 Task: Open Card Lessons Learned Meeting in Board Project Management Software to Workspace Diversity and Inclusion and add a team member Softage.1@softage.net, a label Red, a checklist Vendor Management, an attachment from your onedrive, a color Red and finally, add a card description 'Research and develop new service quality assurance process' and a comment 'We should approach this task with a sense of humility, recognizing that we do not have all the answers and being open to learning from others.'. Add a start date 'Jan 01, 1900' with a due date 'Jan 08, 1900'
Action: Mouse moved to (93, 320)
Screenshot: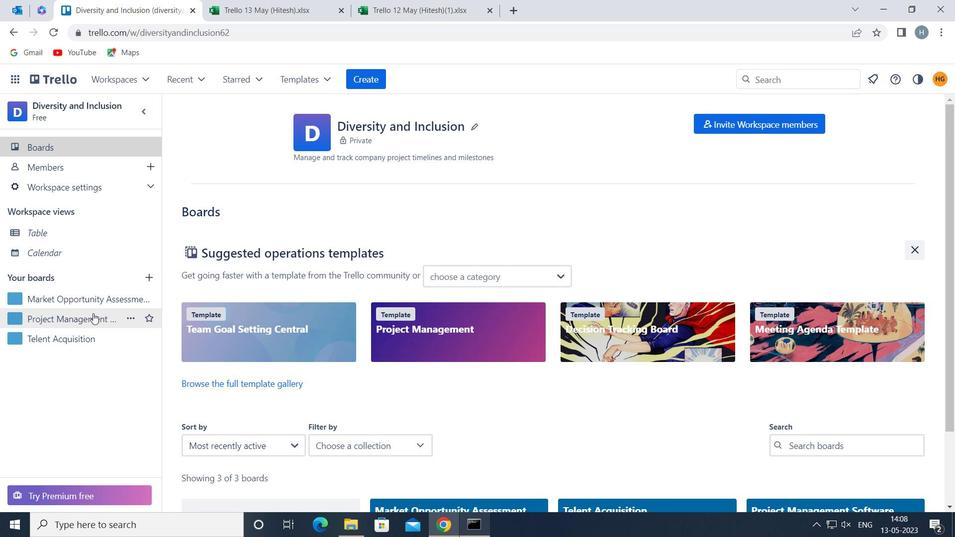 
Action: Mouse pressed left at (93, 320)
Screenshot: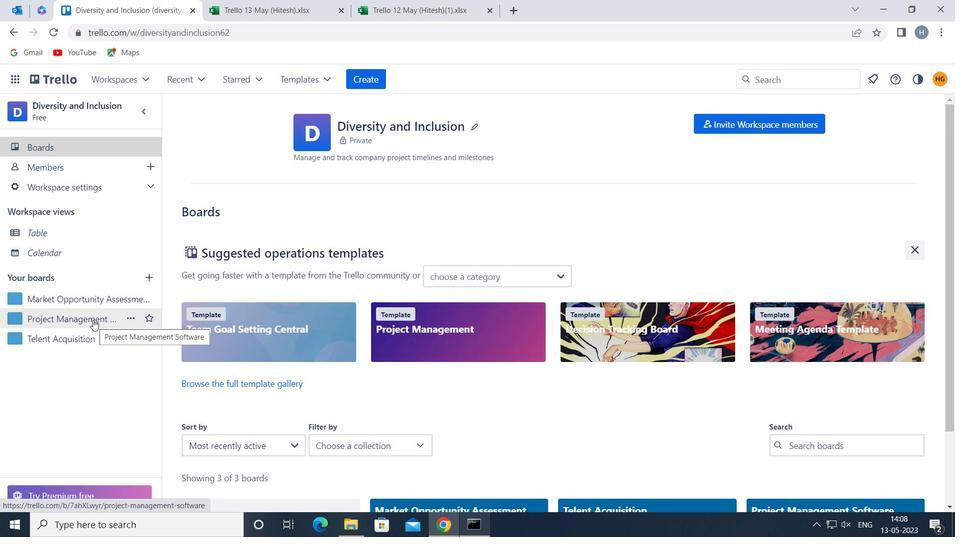 
Action: Mouse moved to (250, 181)
Screenshot: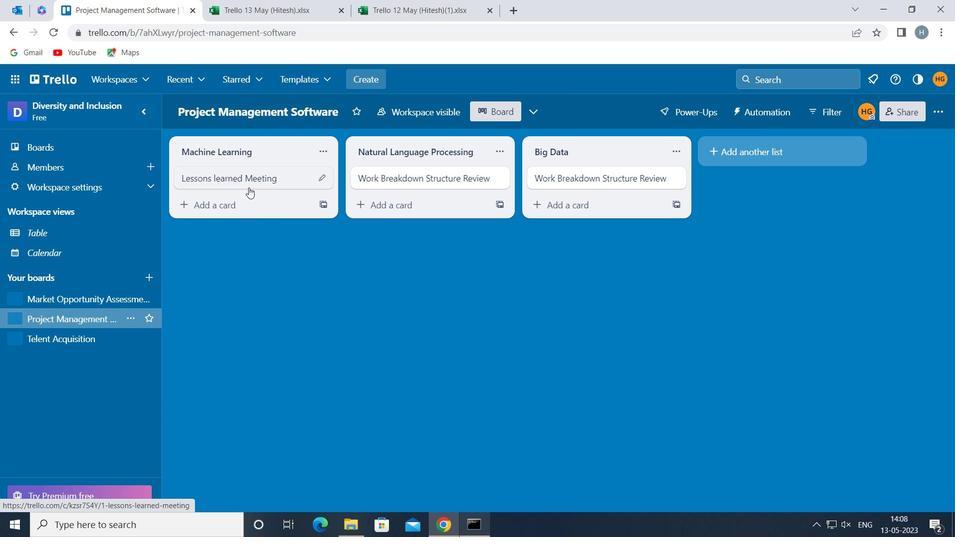 
Action: Mouse pressed left at (250, 181)
Screenshot: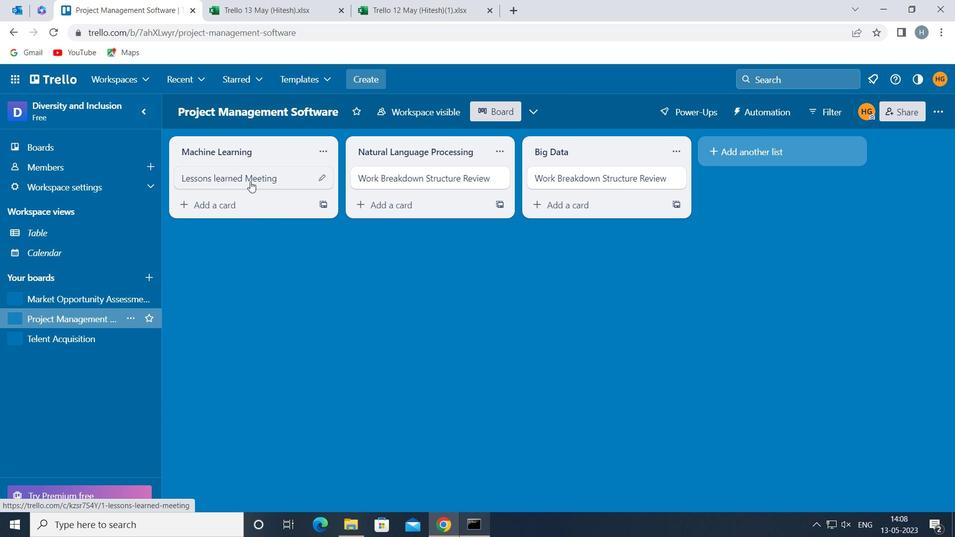 
Action: Mouse moved to (654, 179)
Screenshot: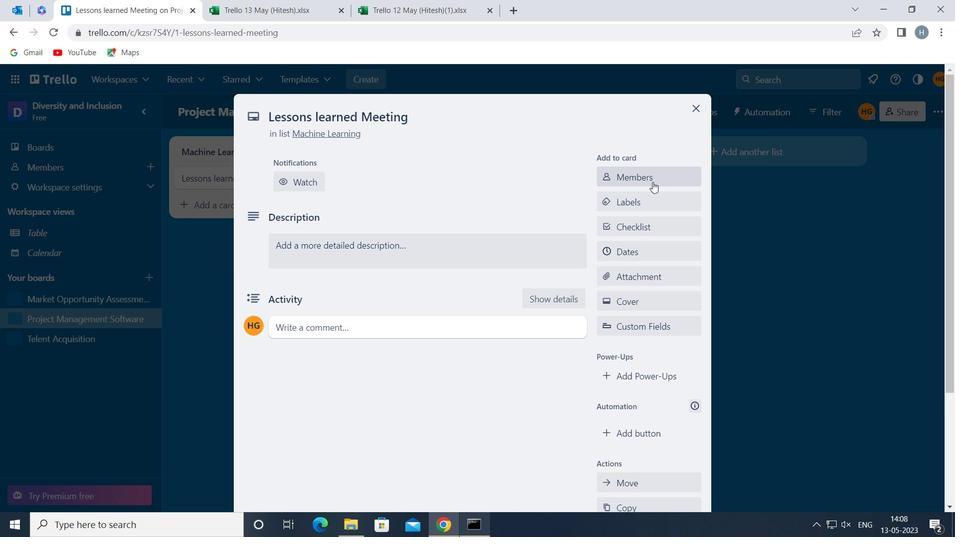 
Action: Mouse pressed left at (654, 179)
Screenshot: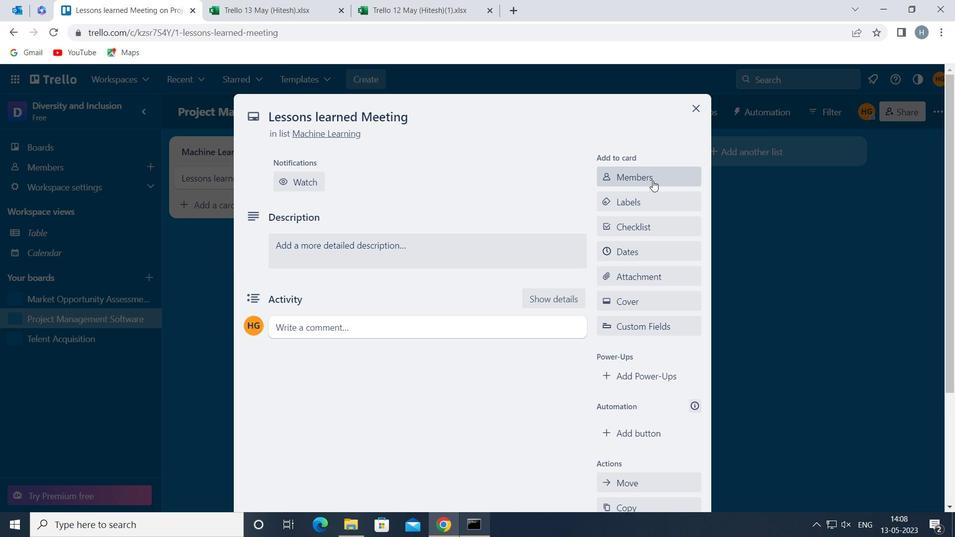
Action: Key pressed softage
Screenshot: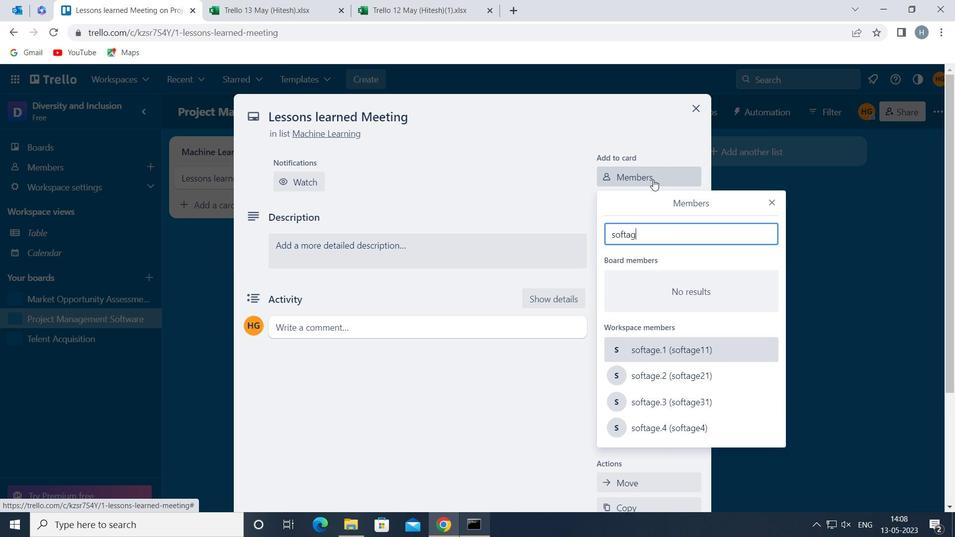 
Action: Mouse moved to (673, 351)
Screenshot: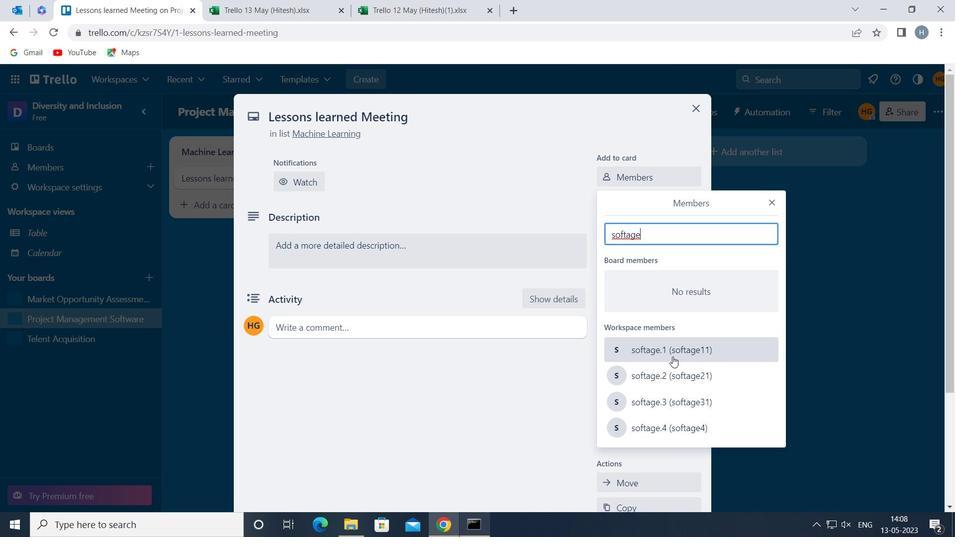 
Action: Mouse pressed left at (673, 351)
Screenshot: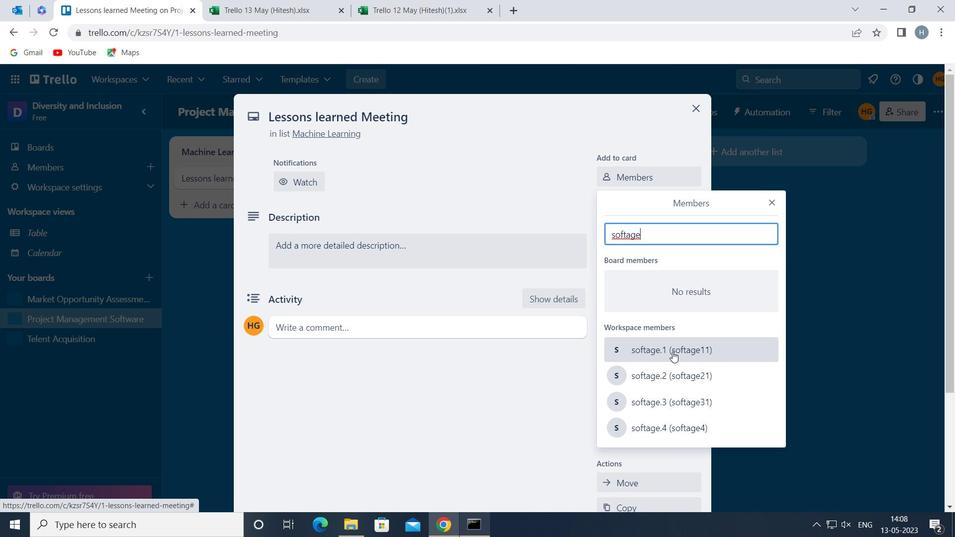 
Action: Mouse moved to (771, 201)
Screenshot: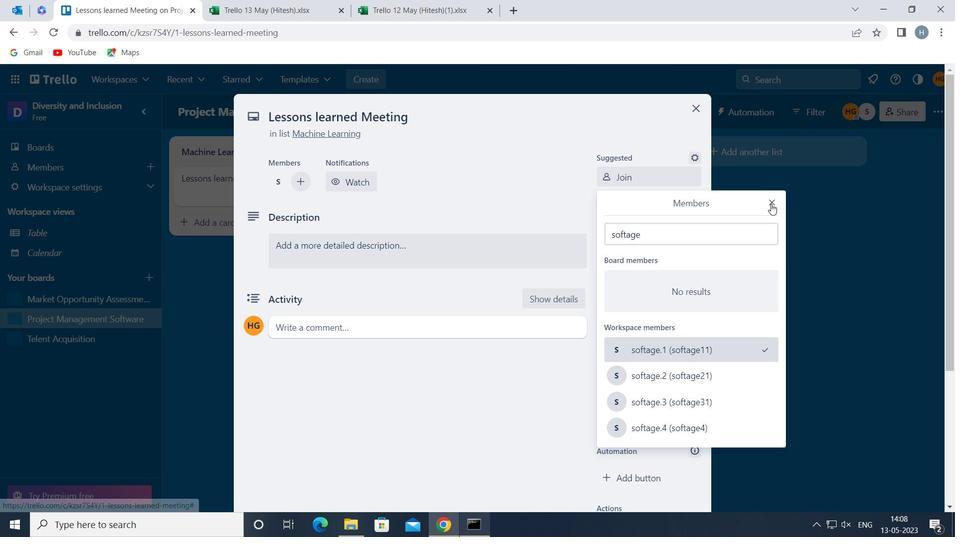 
Action: Mouse pressed left at (771, 201)
Screenshot: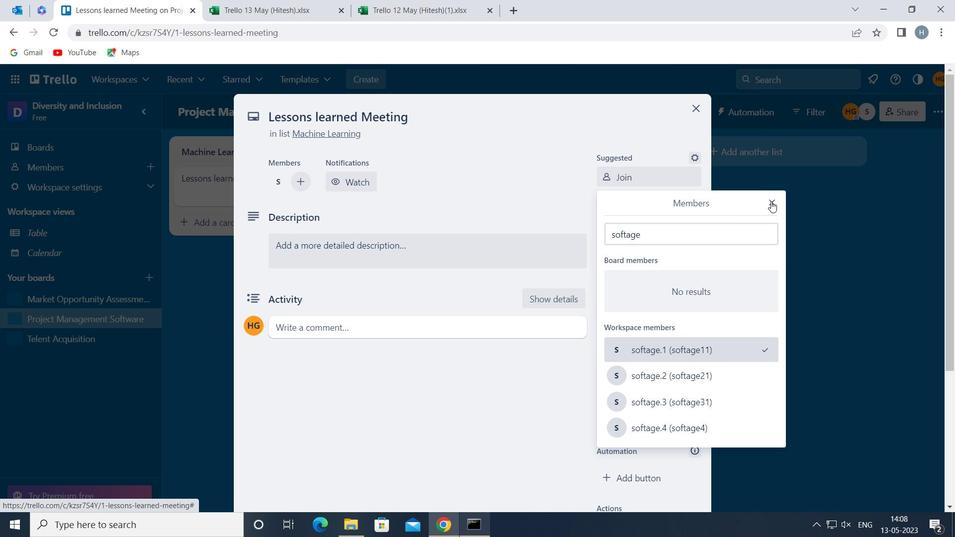 
Action: Mouse moved to (652, 243)
Screenshot: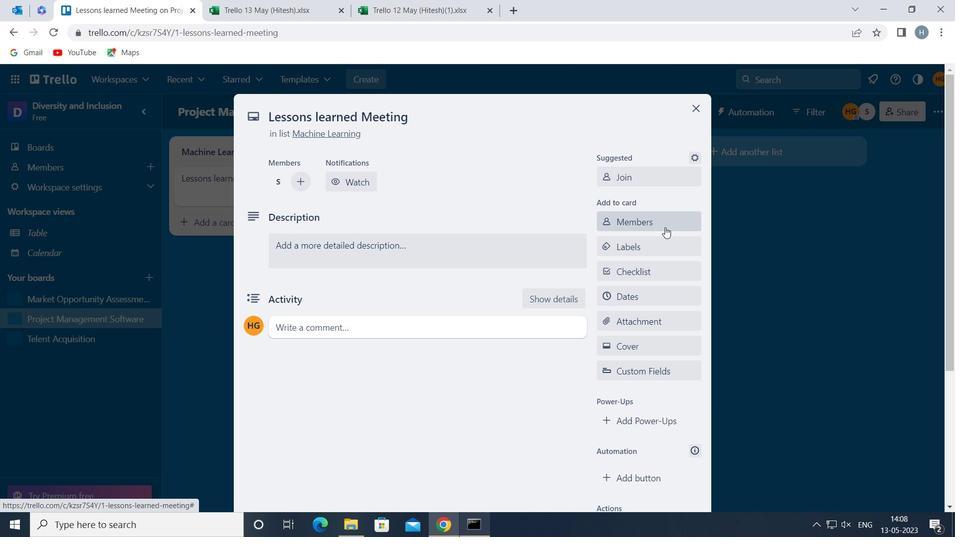 
Action: Mouse pressed left at (652, 243)
Screenshot: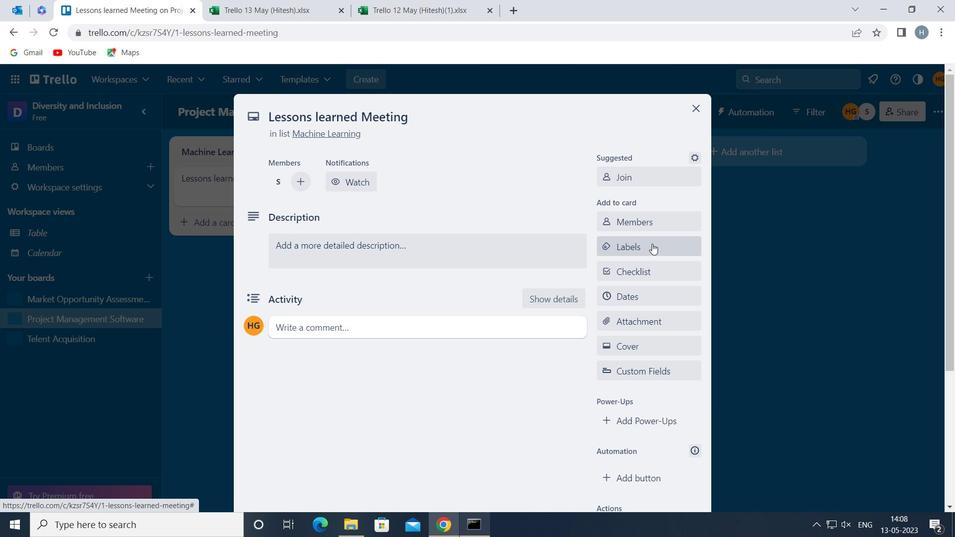 
Action: Mouse pressed left at (652, 243)
Screenshot: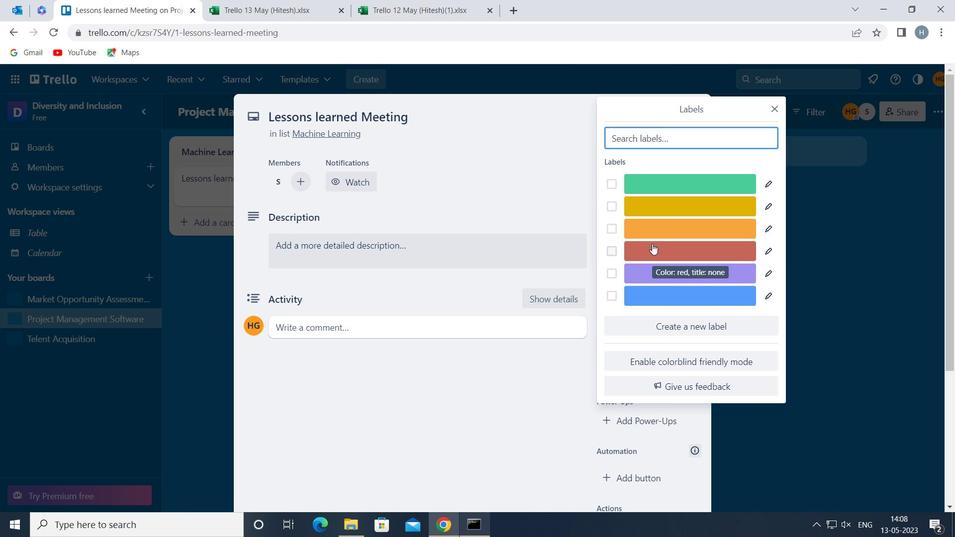 
Action: Mouse moved to (772, 104)
Screenshot: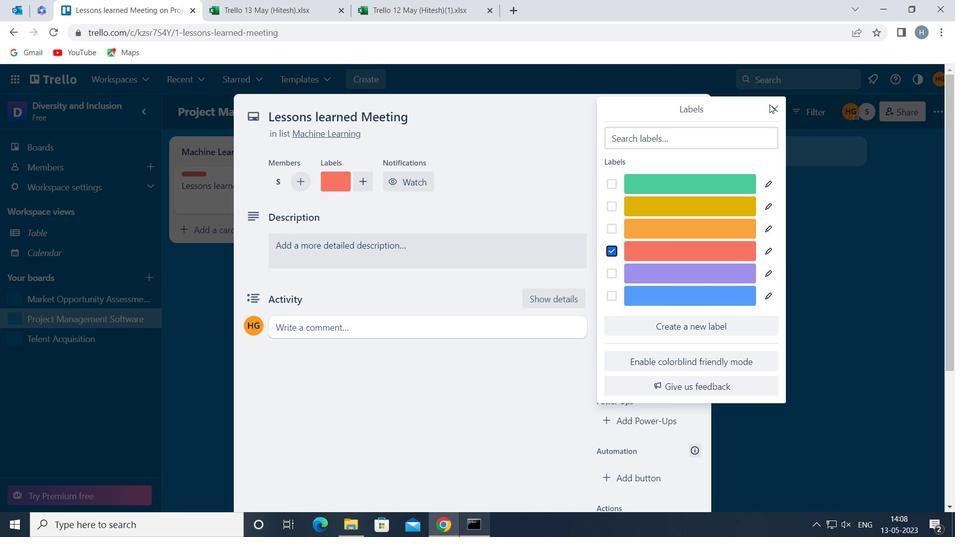 
Action: Mouse pressed left at (772, 104)
Screenshot: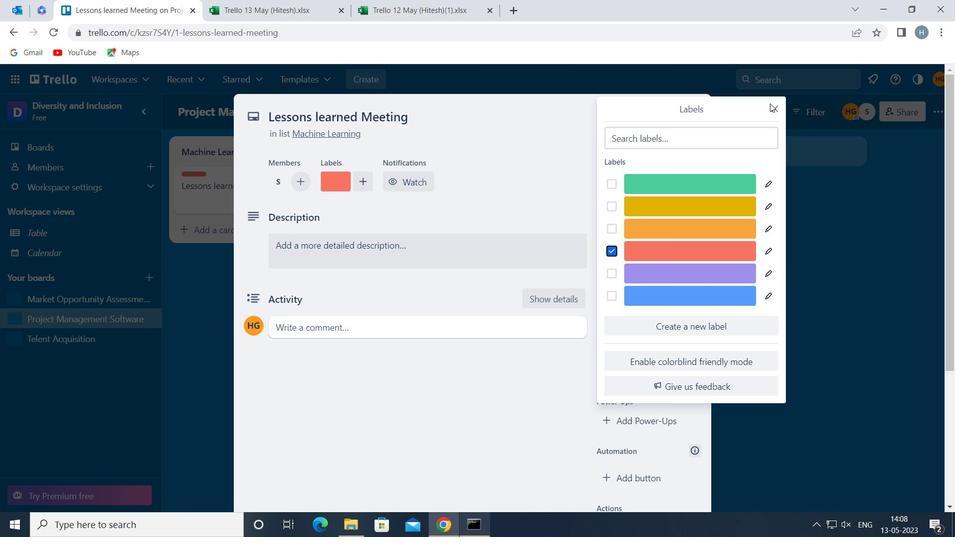 
Action: Mouse moved to (647, 267)
Screenshot: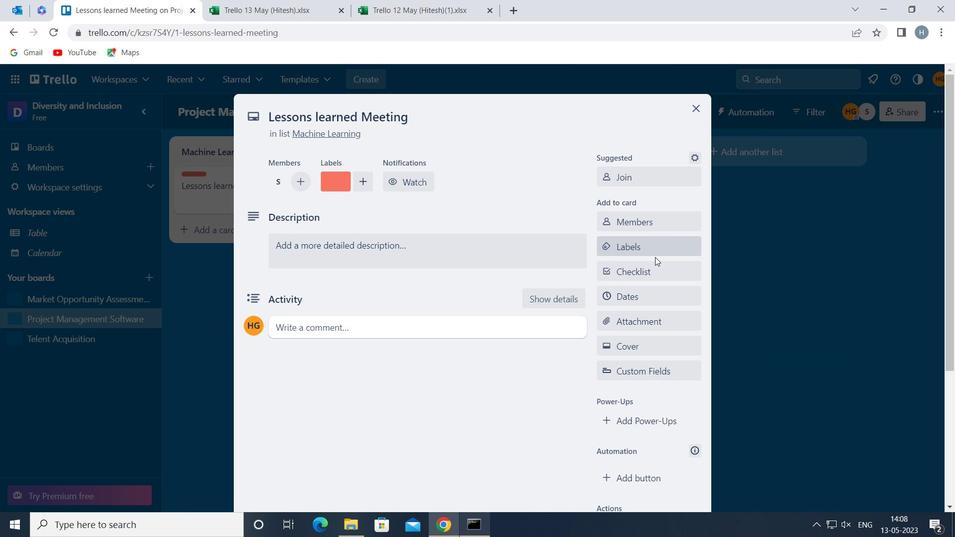 
Action: Mouse pressed left at (647, 267)
Screenshot: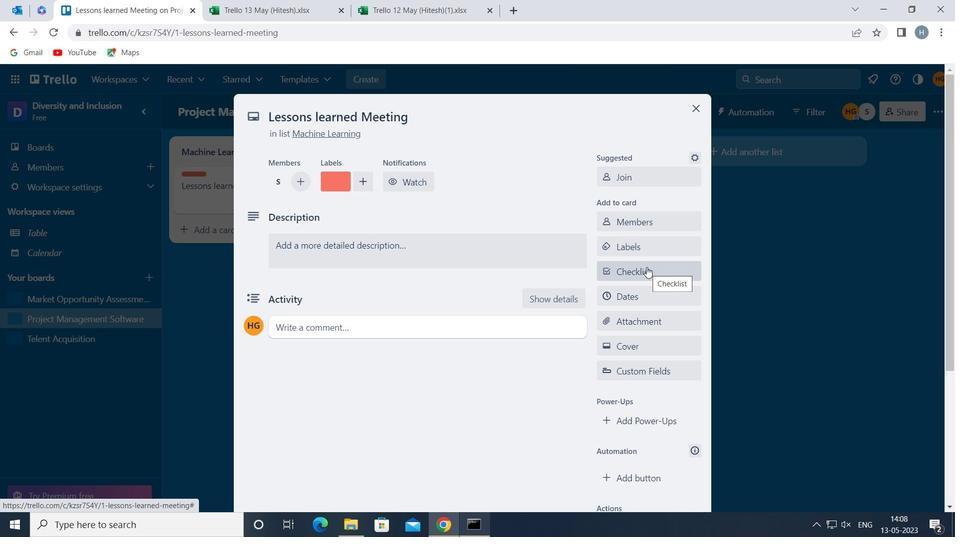 
Action: Mouse moved to (648, 267)
Screenshot: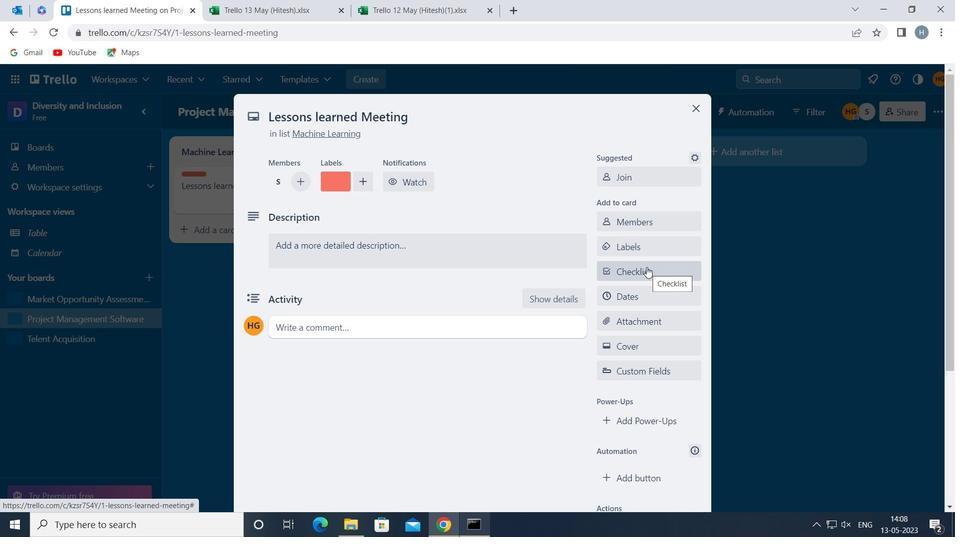 
Action: Key pressed <Key.shift>VENDOR<Key.space><Key.shift>MANAGEMENT
Screenshot: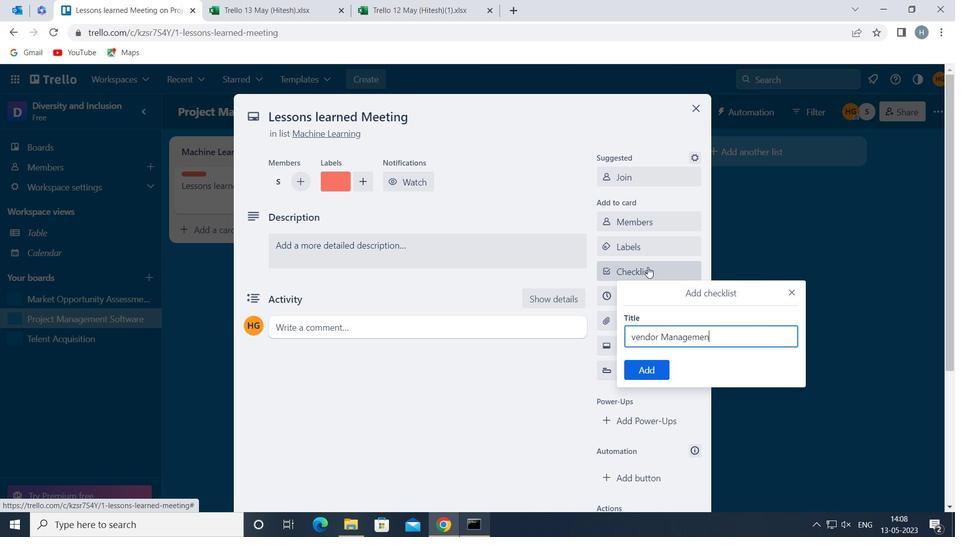 
Action: Mouse moved to (648, 367)
Screenshot: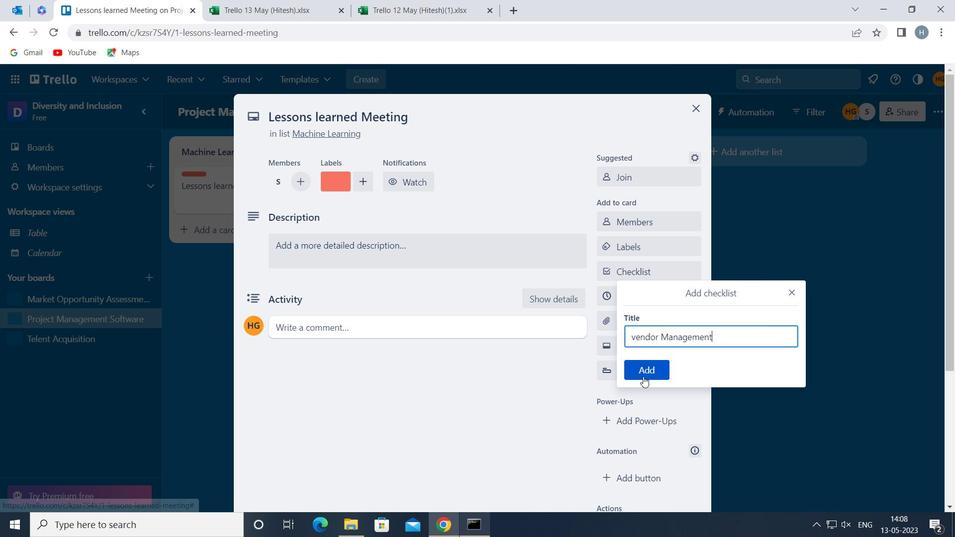 
Action: Mouse pressed left at (648, 367)
Screenshot: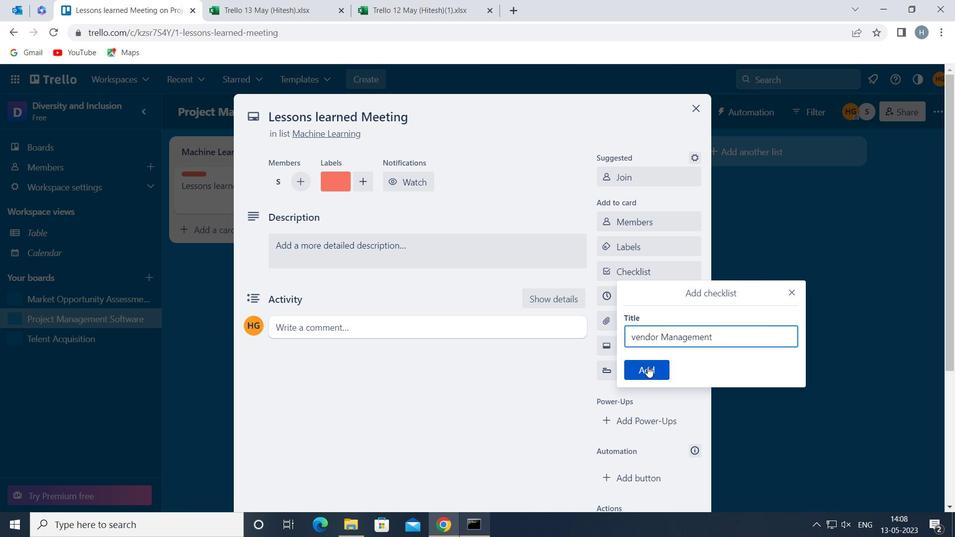 
Action: Mouse moved to (653, 315)
Screenshot: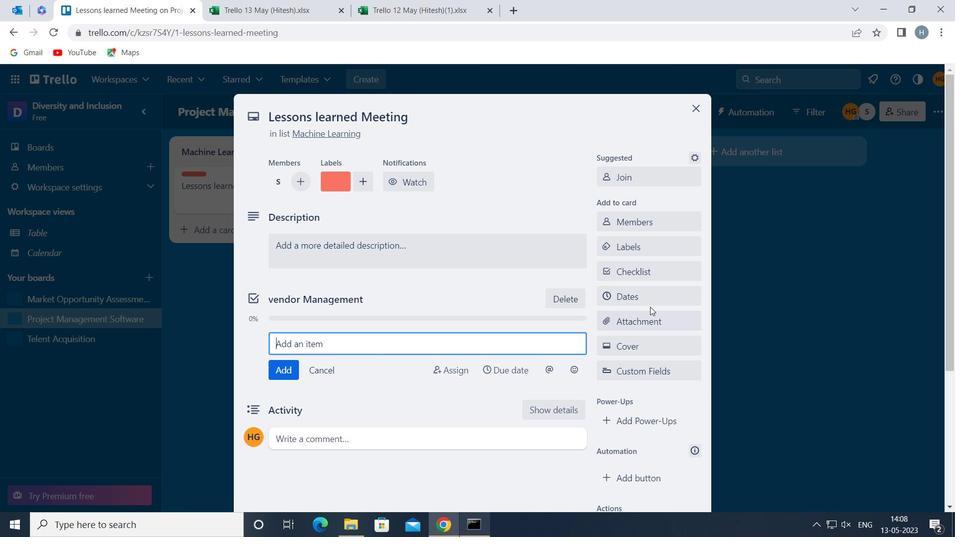 
Action: Mouse pressed left at (653, 315)
Screenshot: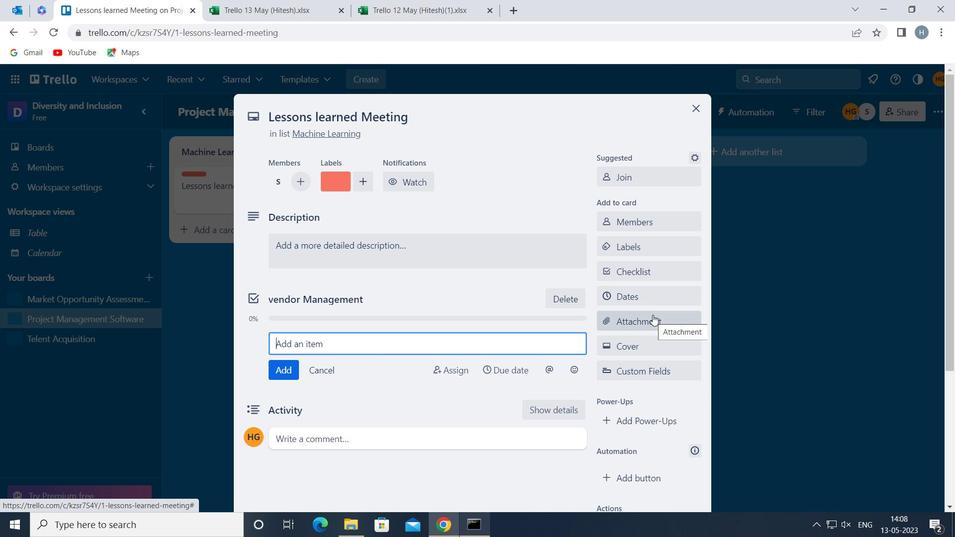 
Action: Mouse moved to (669, 230)
Screenshot: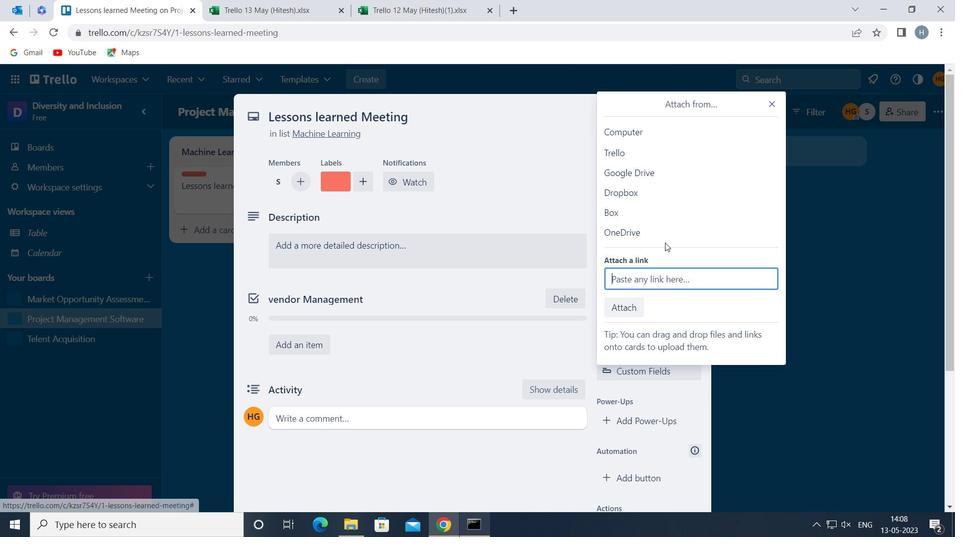 
Action: Mouse pressed left at (669, 230)
Screenshot: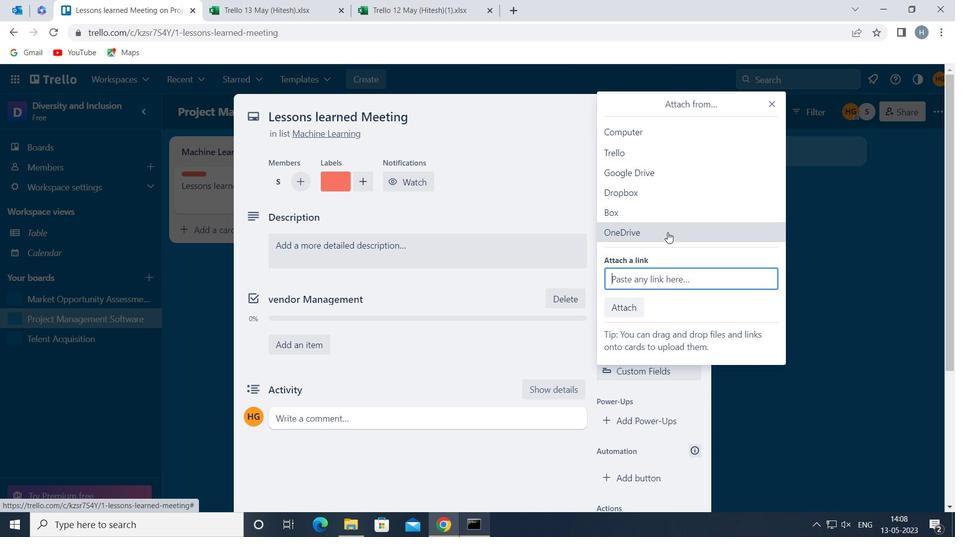 
Action: Mouse moved to (436, 183)
Screenshot: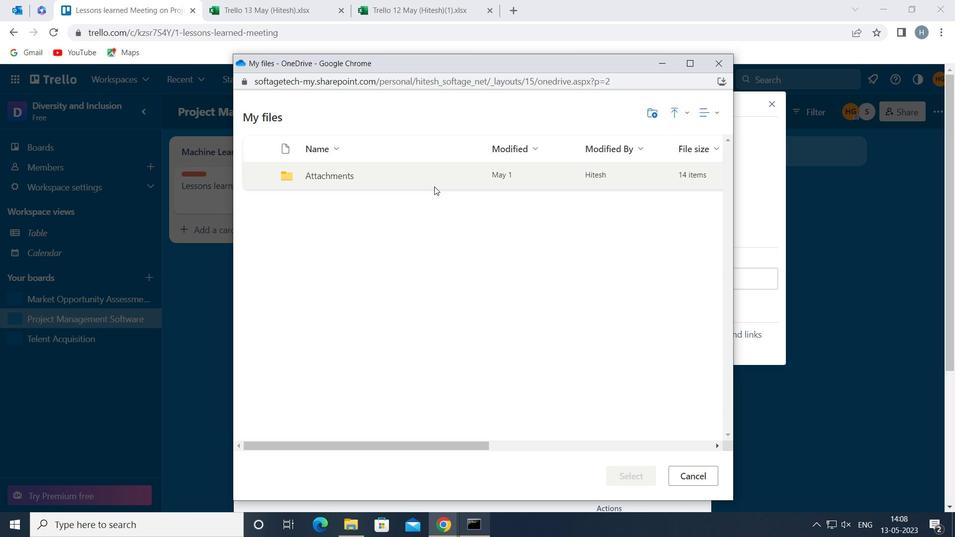 
Action: Mouse pressed left at (436, 183)
Screenshot: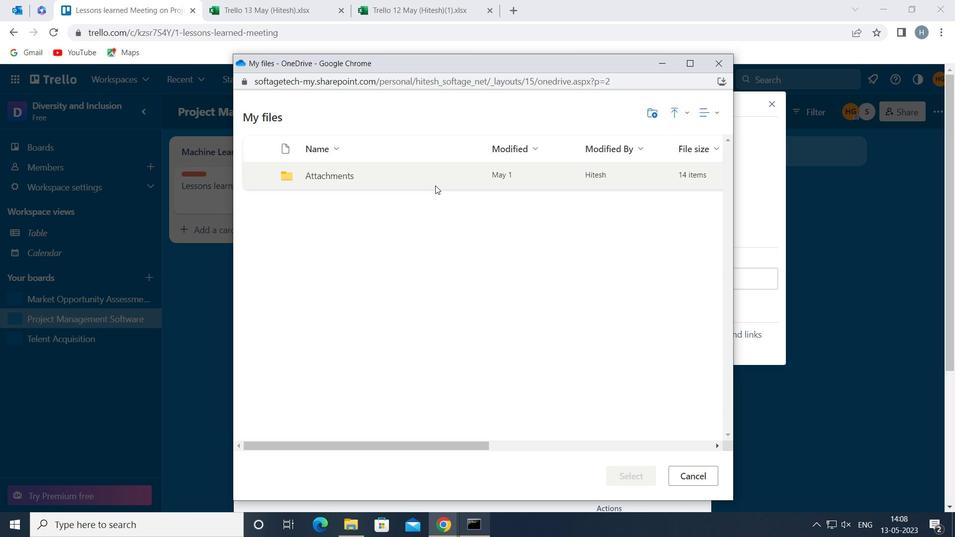 
Action: Mouse pressed left at (436, 183)
Screenshot: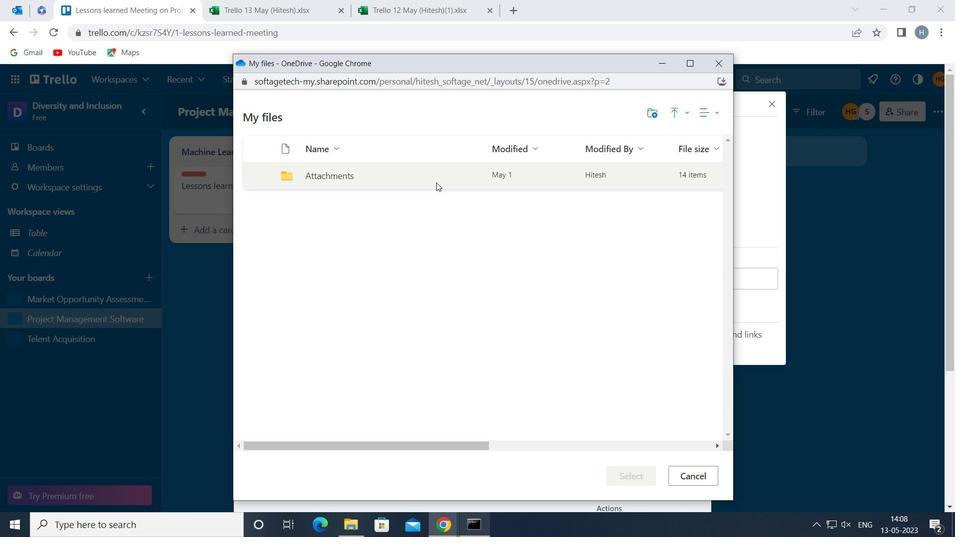 
Action: Mouse moved to (455, 207)
Screenshot: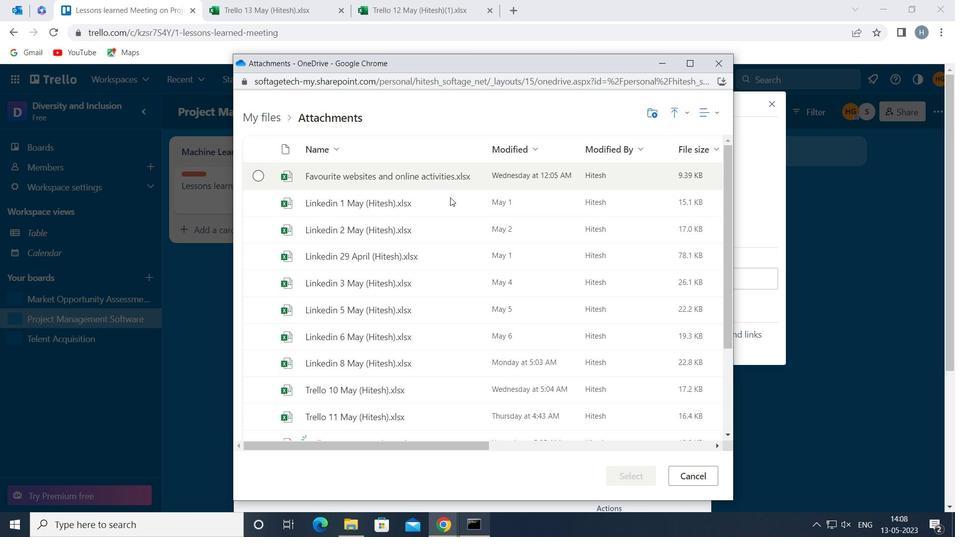 
Action: Mouse pressed left at (455, 207)
Screenshot: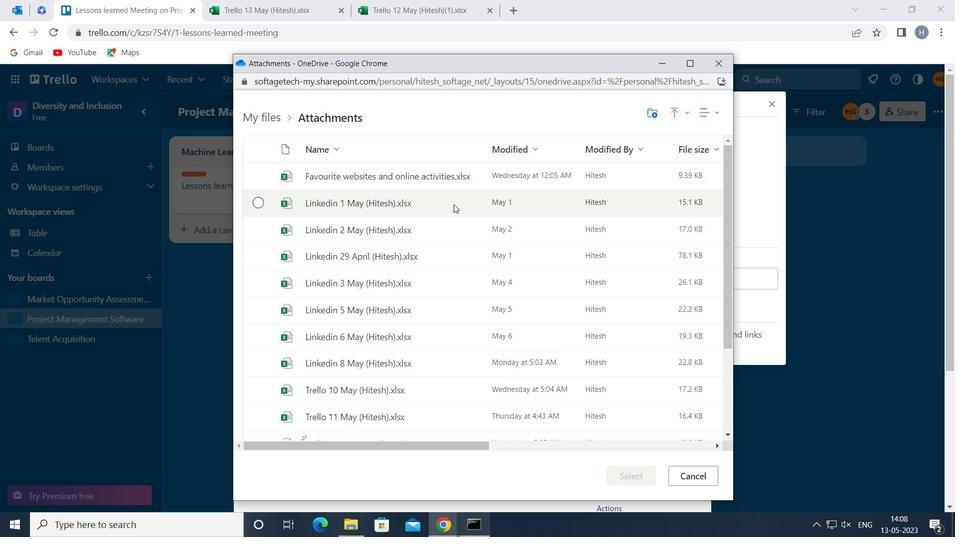 
Action: Mouse moved to (638, 473)
Screenshot: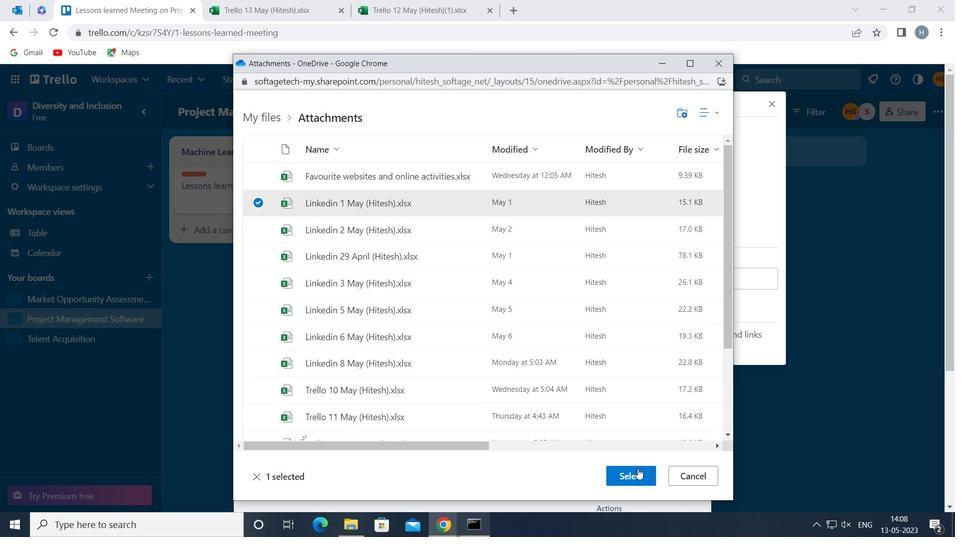 
Action: Mouse pressed left at (638, 473)
Screenshot: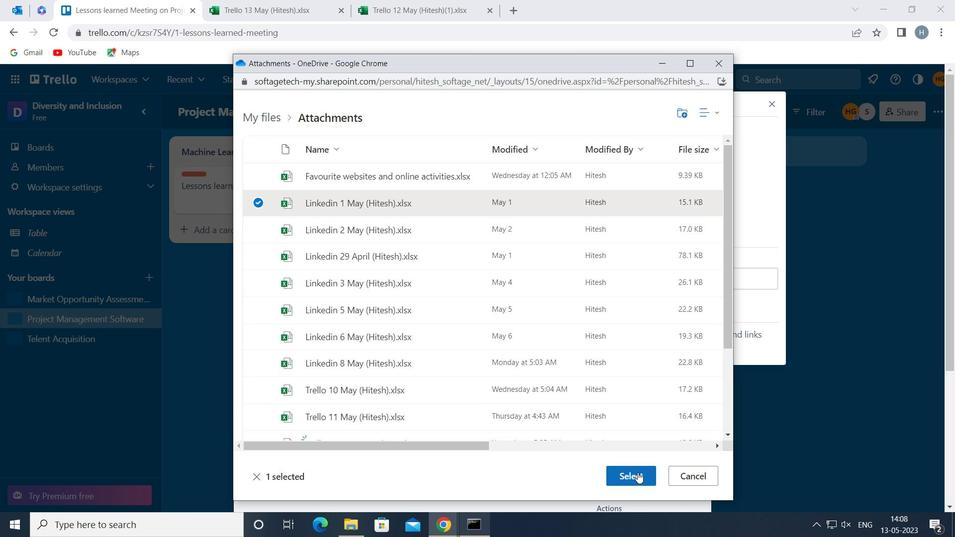 
Action: Mouse moved to (658, 339)
Screenshot: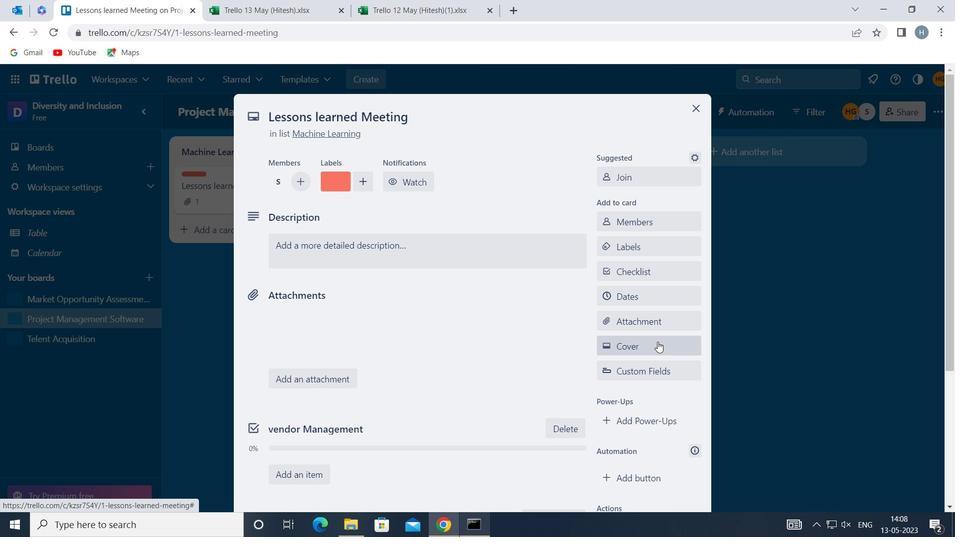 
Action: Mouse pressed left at (658, 339)
Screenshot: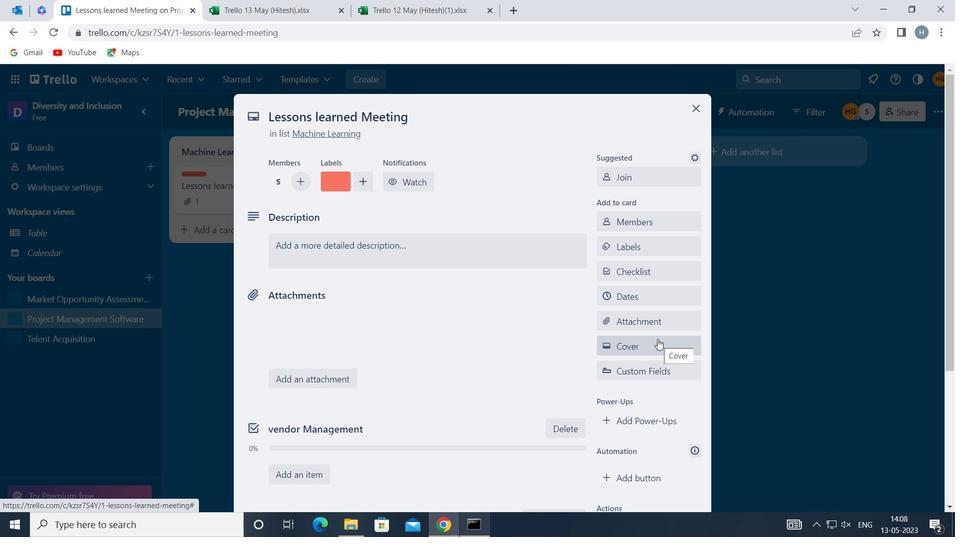 
Action: Mouse moved to (733, 266)
Screenshot: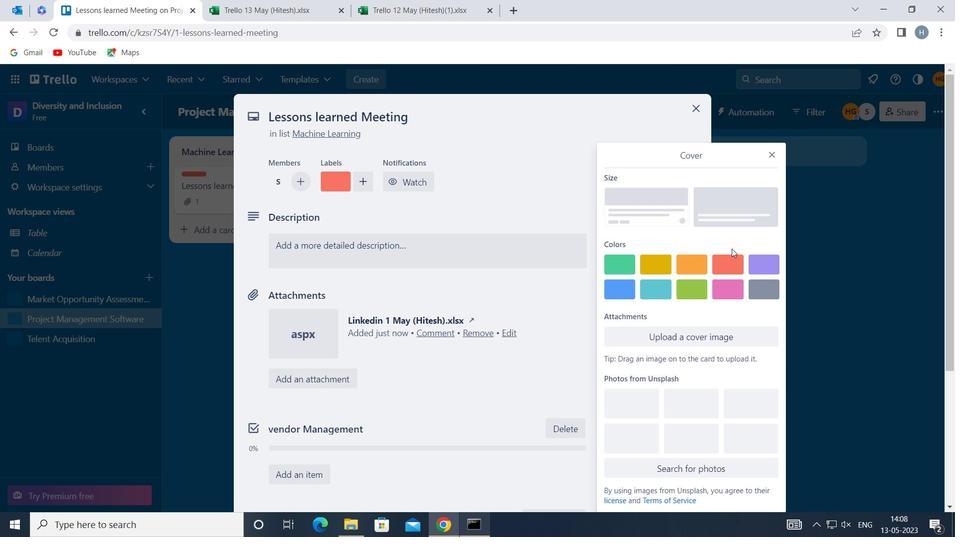 
Action: Mouse pressed left at (733, 266)
Screenshot: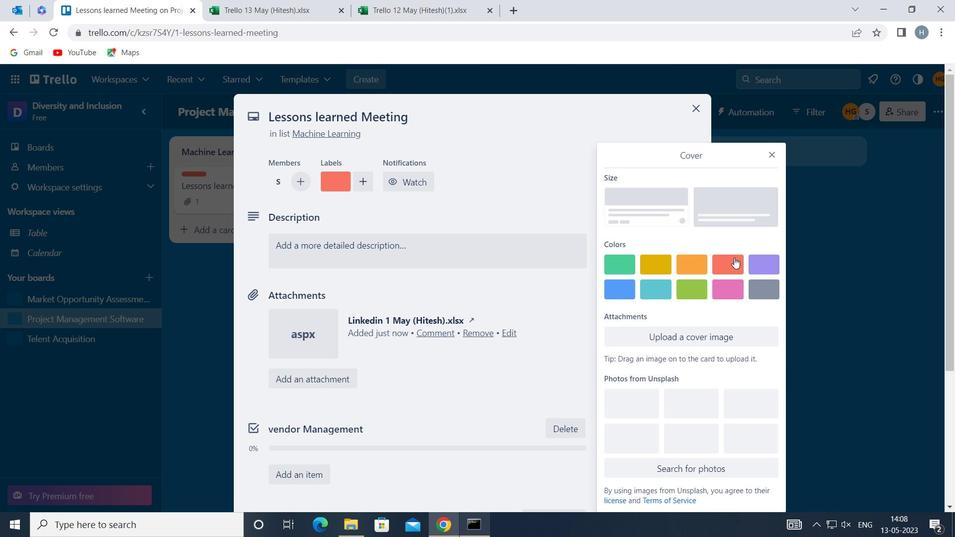 
Action: Mouse moved to (776, 128)
Screenshot: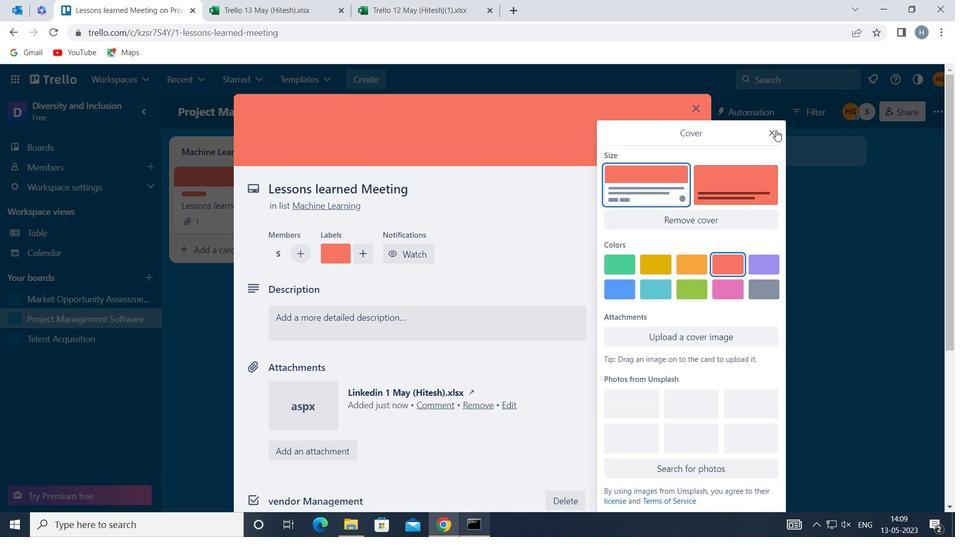 
Action: Mouse pressed left at (776, 128)
Screenshot: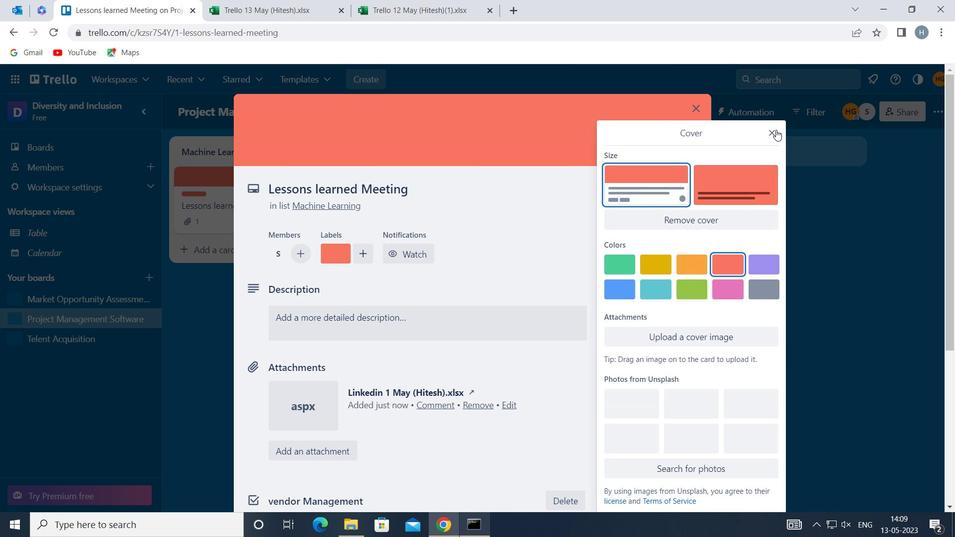 
Action: Mouse moved to (503, 335)
Screenshot: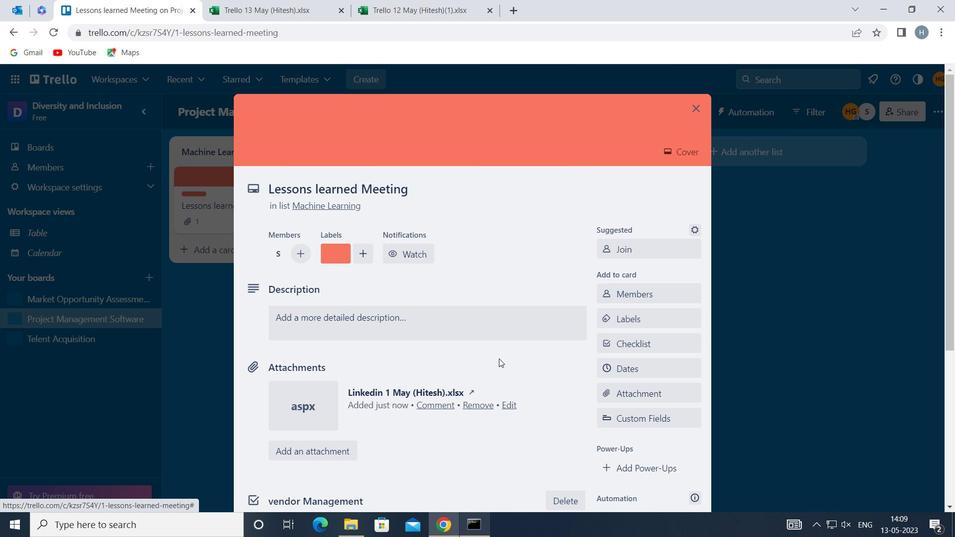 
Action: Mouse pressed left at (503, 335)
Screenshot: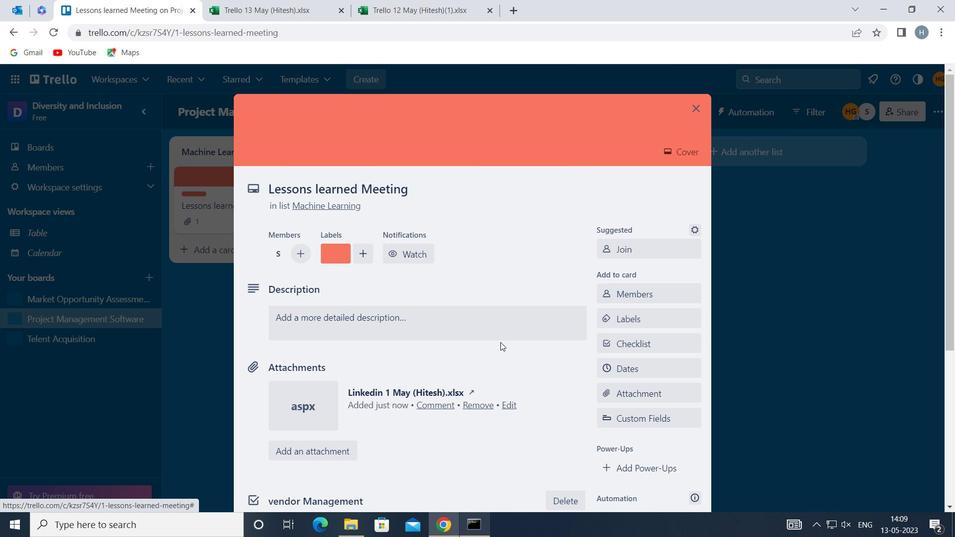 
Action: Mouse moved to (465, 359)
Screenshot: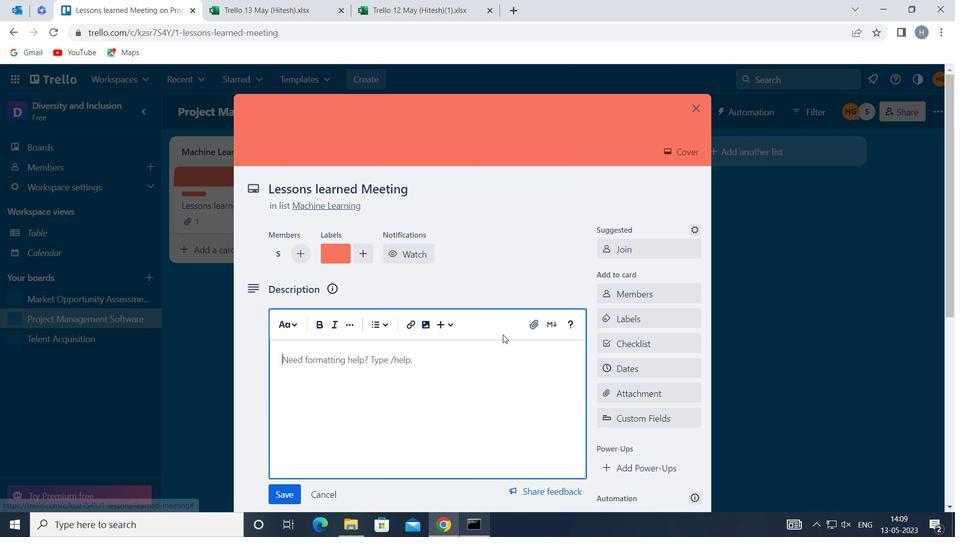 
Action: Key pressed <Key.shift>RESEARCH<Key.space>AND<Key.space>F<Key.backspace>DEVELOP<Key.space>NEW<Key.space>SERVICE<Key.space>QUALITY<Key.space>ASSURANCE<Key.space>PROCESS
Screenshot: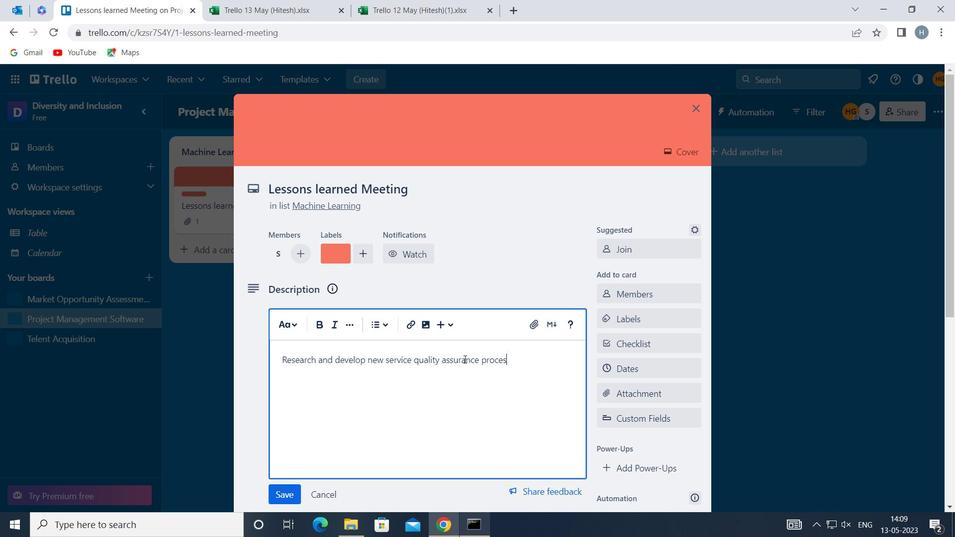 
Action: Mouse moved to (281, 491)
Screenshot: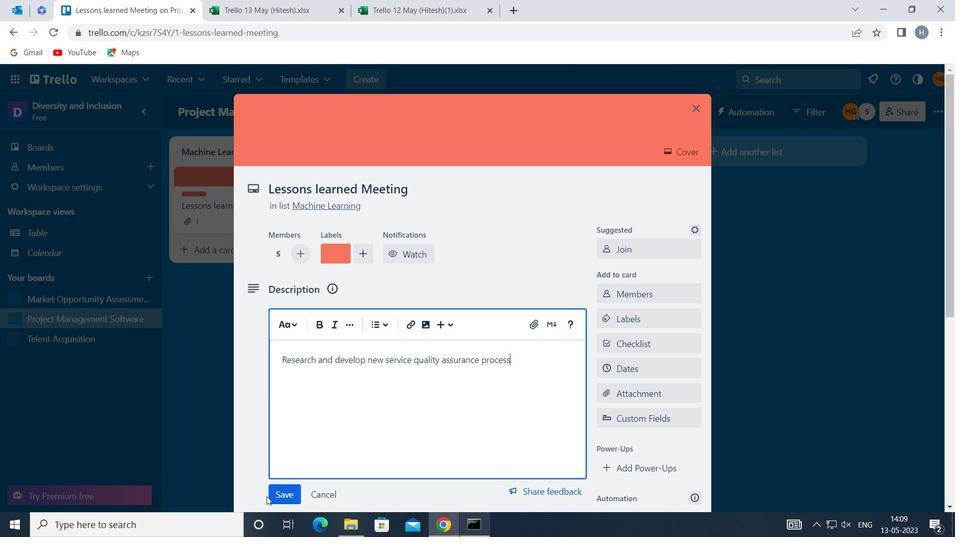 
Action: Mouse pressed left at (281, 491)
Screenshot: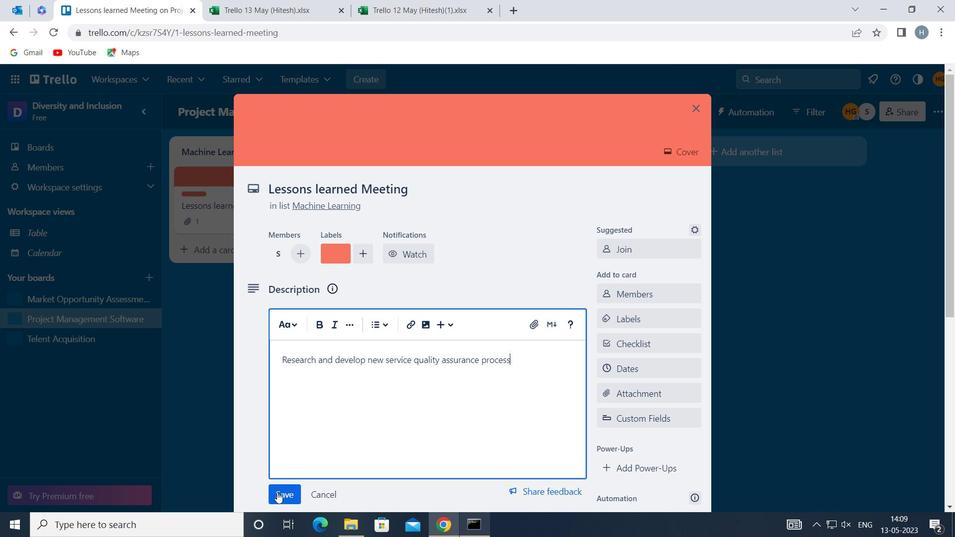 
Action: Mouse moved to (369, 392)
Screenshot: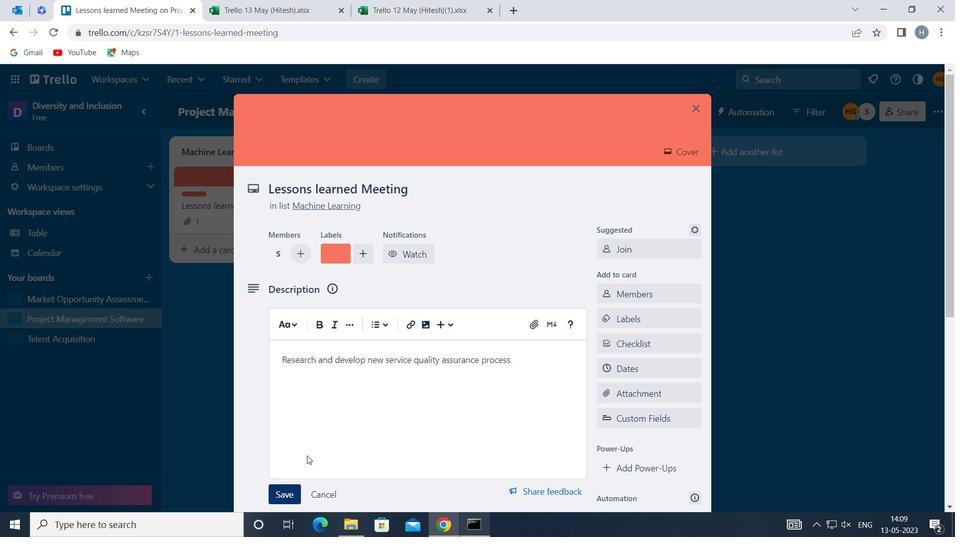 
Action: Mouse scrolled (369, 392) with delta (0, 0)
Screenshot: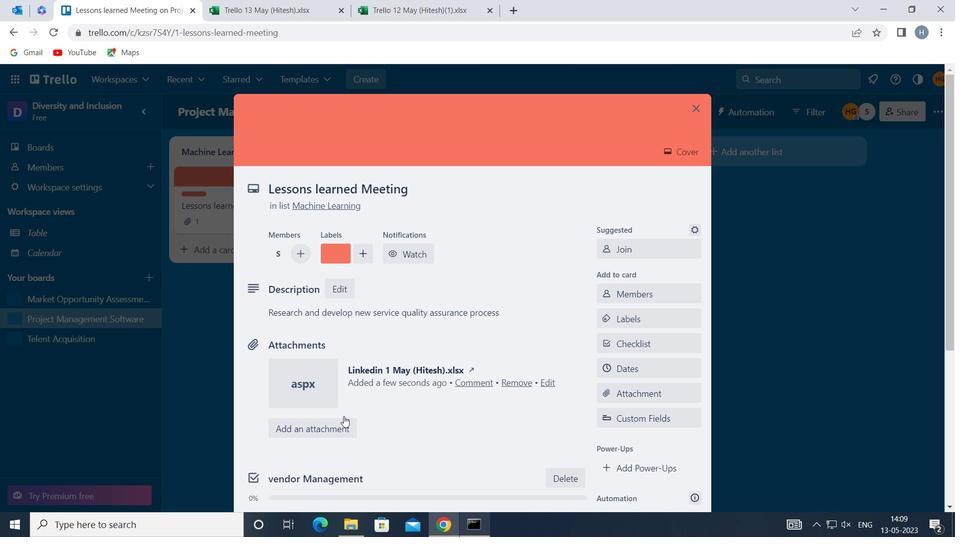 
Action: Mouse scrolled (369, 392) with delta (0, 0)
Screenshot: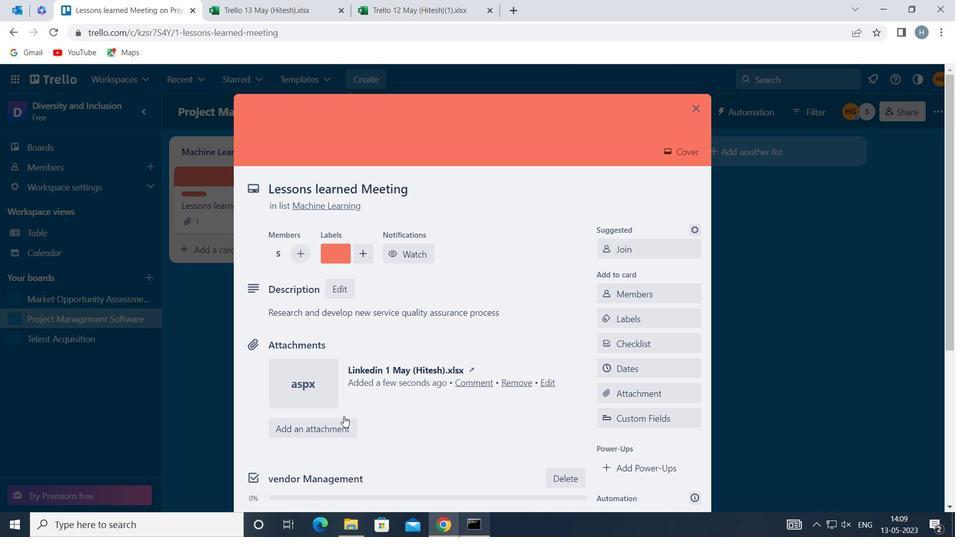 
Action: Mouse scrolled (369, 392) with delta (0, 0)
Screenshot: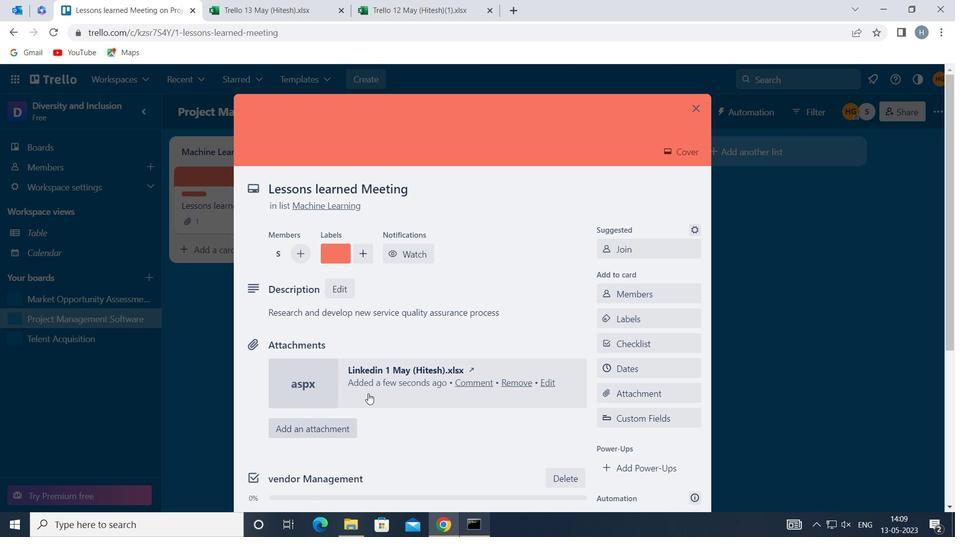 
Action: Mouse scrolled (369, 392) with delta (0, 0)
Screenshot: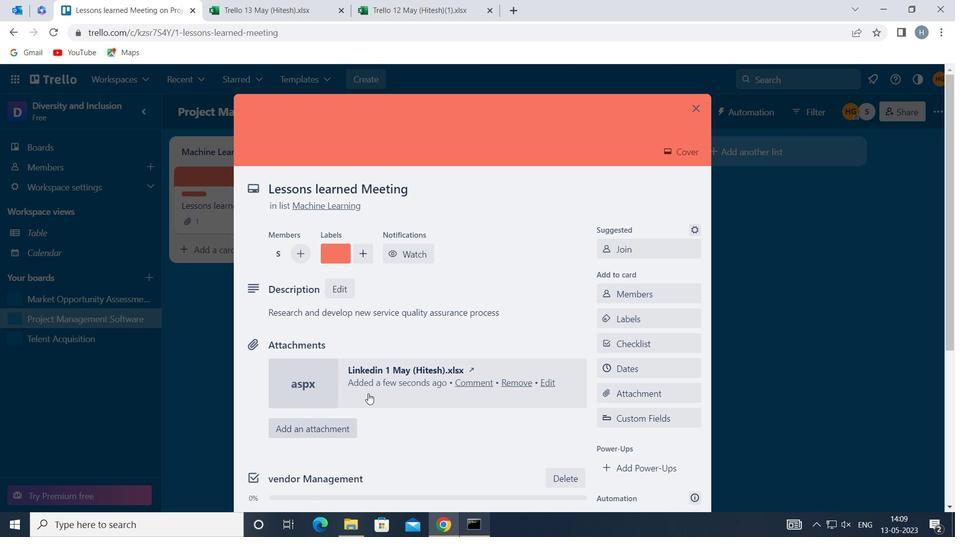 
Action: Mouse moved to (373, 388)
Screenshot: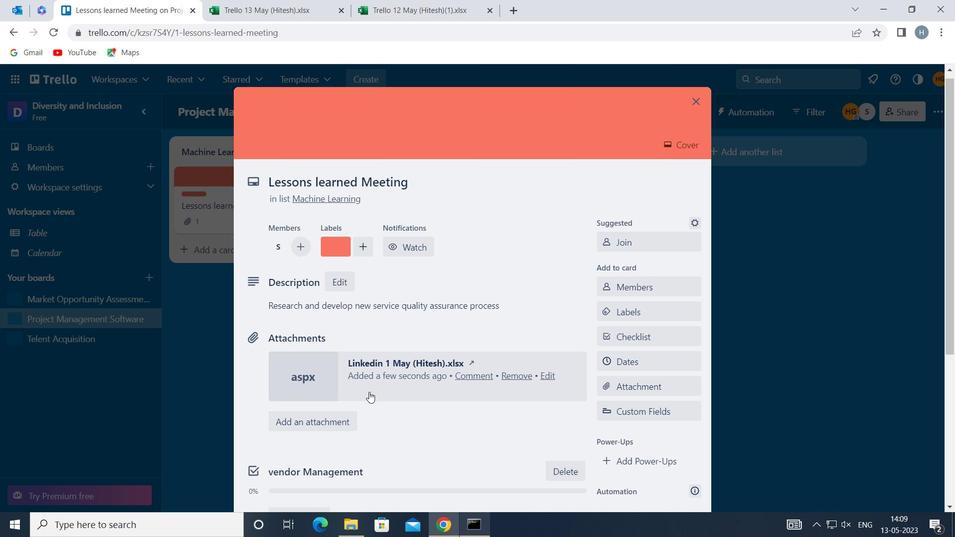 
Action: Mouse scrolled (373, 388) with delta (0, 0)
Screenshot: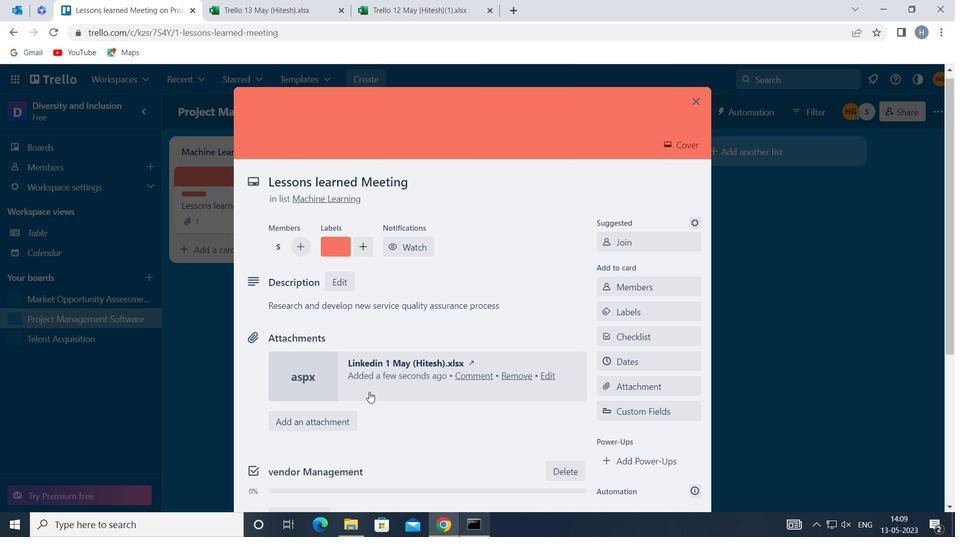 
Action: Mouse scrolled (373, 388) with delta (0, 0)
Screenshot: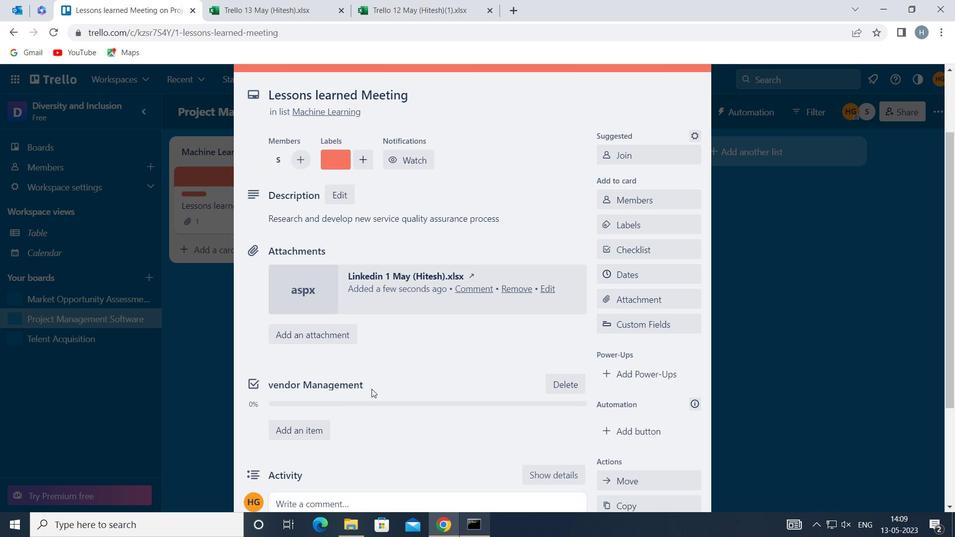 
Action: Mouse scrolled (373, 388) with delta (0, 0)
Screenshot: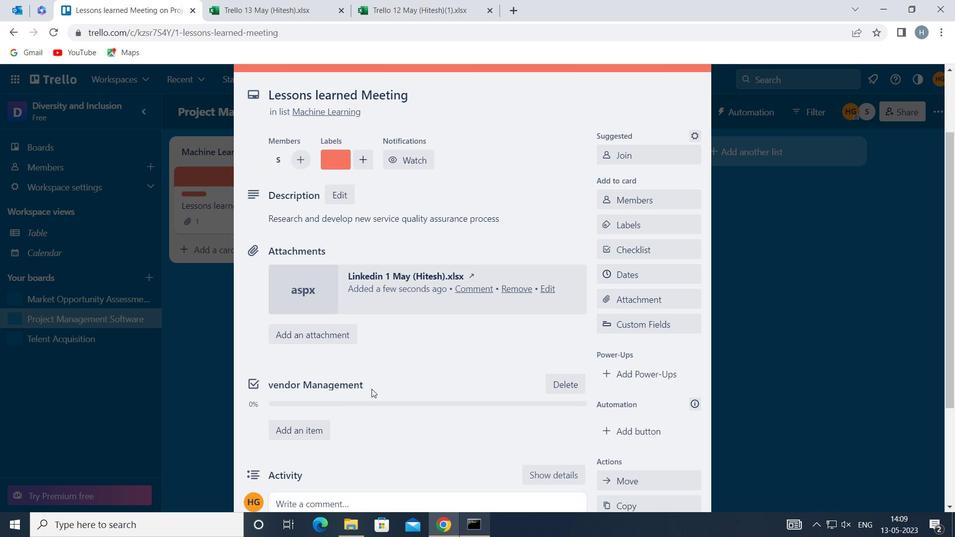 
Action: Mouse moved to (411, 350)
Screenshot: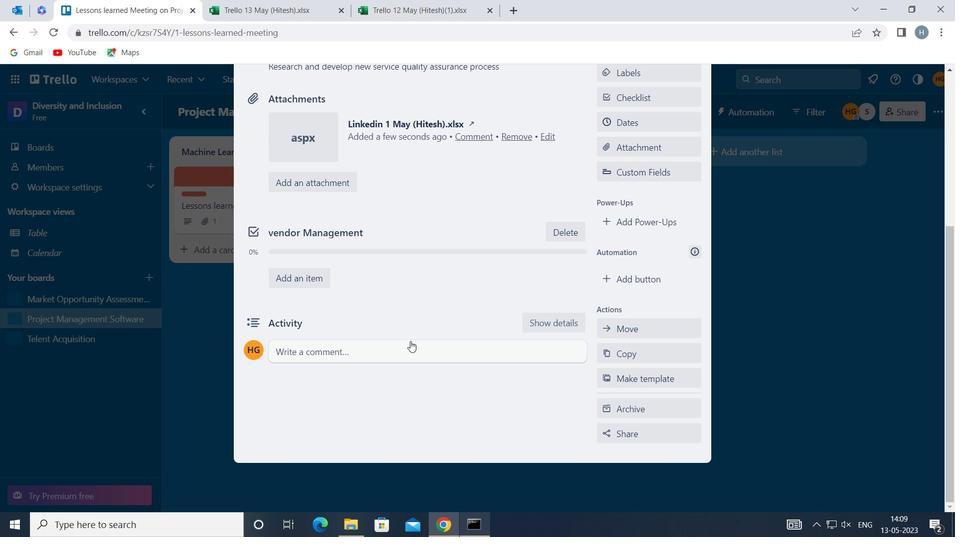 
Action: Mouse pressed left at (411, 350)
Screenshot: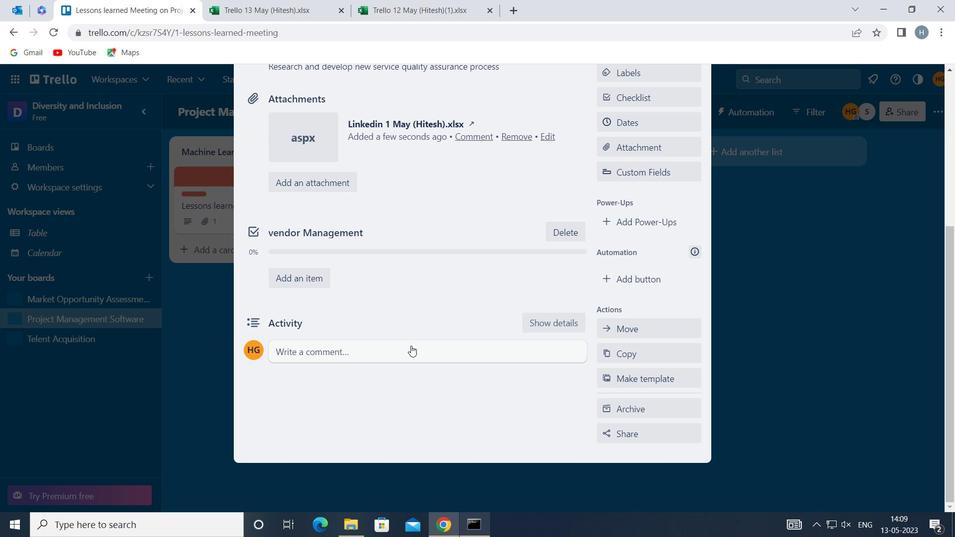 
Action: Mouse moved to (386, 379)
Screenshot: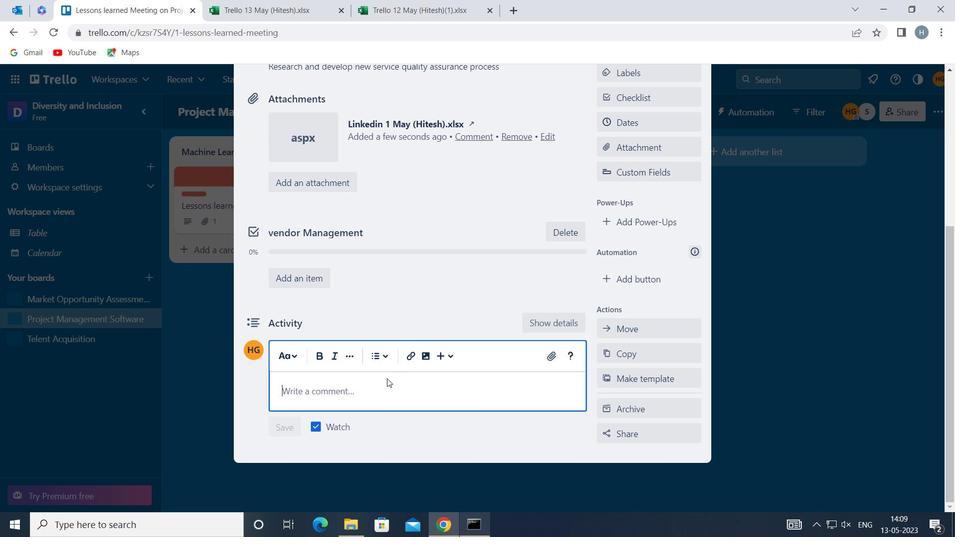 
Action: Key pressed <Key.shift>WE<Key.space>SHOULD<Key.space>APPROACH<Key.space>THIS<Key.space>TASK<Key.space>WITH<Key.space>A<Key.space>SENSE<Key.space>OF<Key.space>HUMILITY,<Key.space>RECOGNITIO<Key.backspace><Key.backspace><Key.backspace>ZING<Key.space>THAT<Key.space>WE<Key.space>DO<Key.space>NOT<Key.space>HAVE<Key.space>ALL<Key.space>THE<Key.space>ANSWER<Key.space>A<Key.backspace><Key.backspace>S<Key.space>AND<Key.space>BEING<Key.space>OPEN<Key.space>TO<Key.space>LEARNING<Key.space>FROM<Key.space>OTHERS
Screenshot: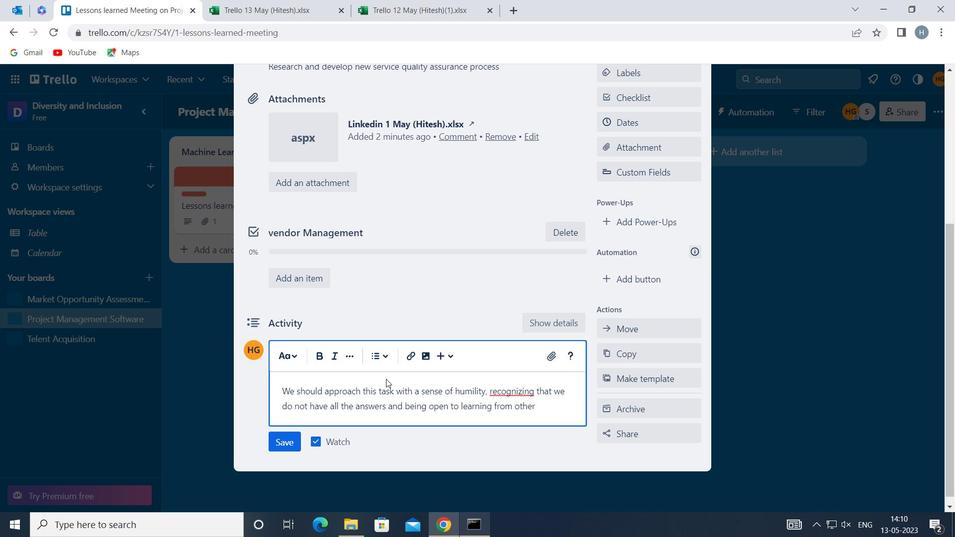 
Action: Mouse moved to (289, 443)
Screenshot: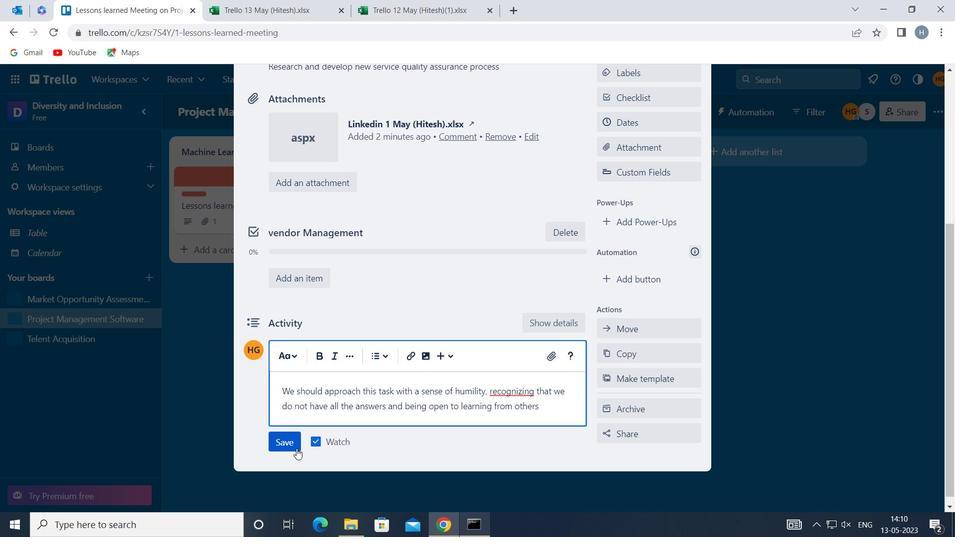 
Action: Mouse pressed left at (289, 443)
Screenshot: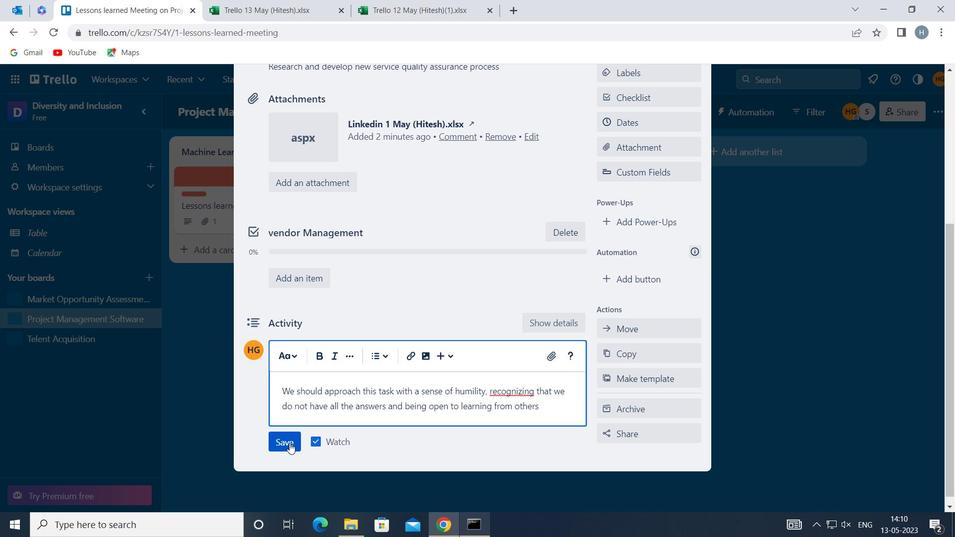 
Action: Mouse moved to (650, 121)
Screenshot: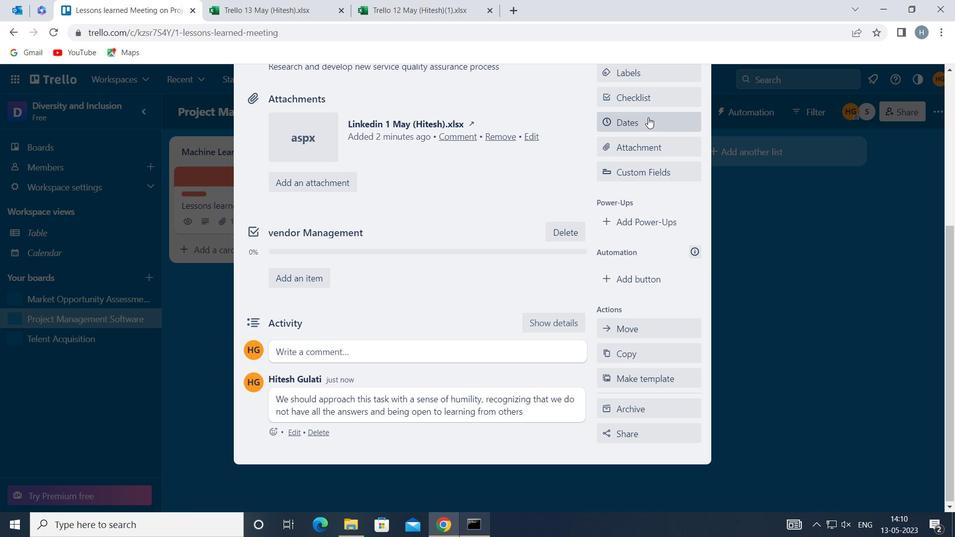 
Action: Mouse pressed left at (650, 121)
Screenshot: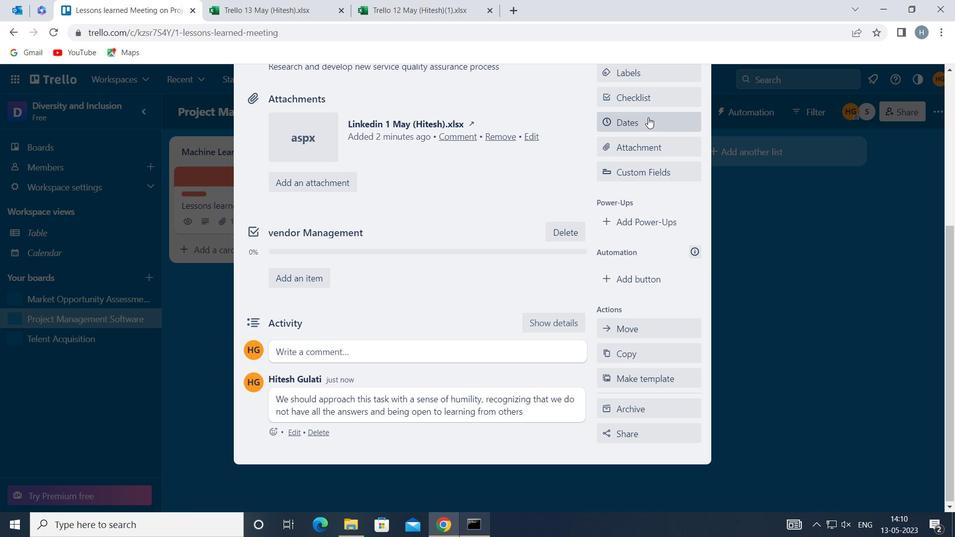 
Action: Mouse moved to (604, 331)
Screenshot: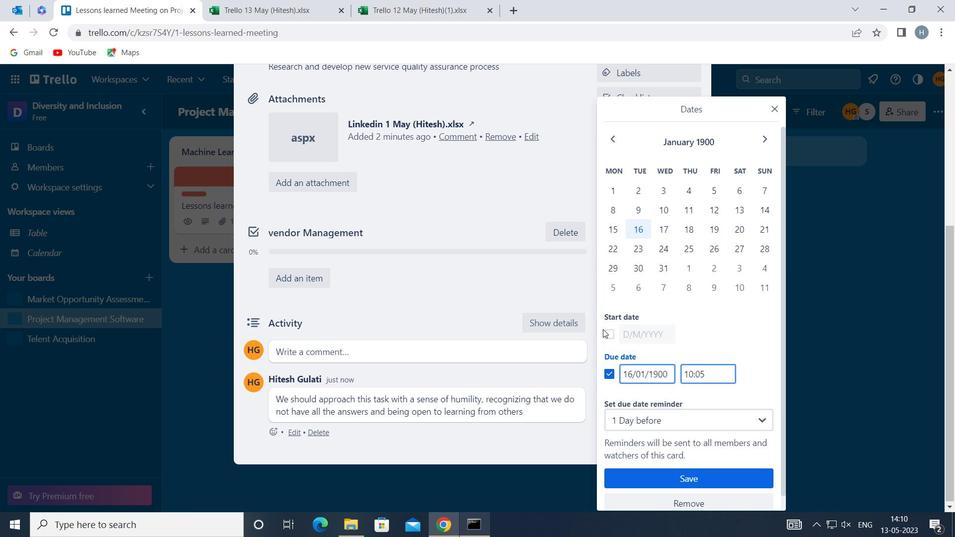
Action: Mouse pressed left at (604, 331)
Screenshot: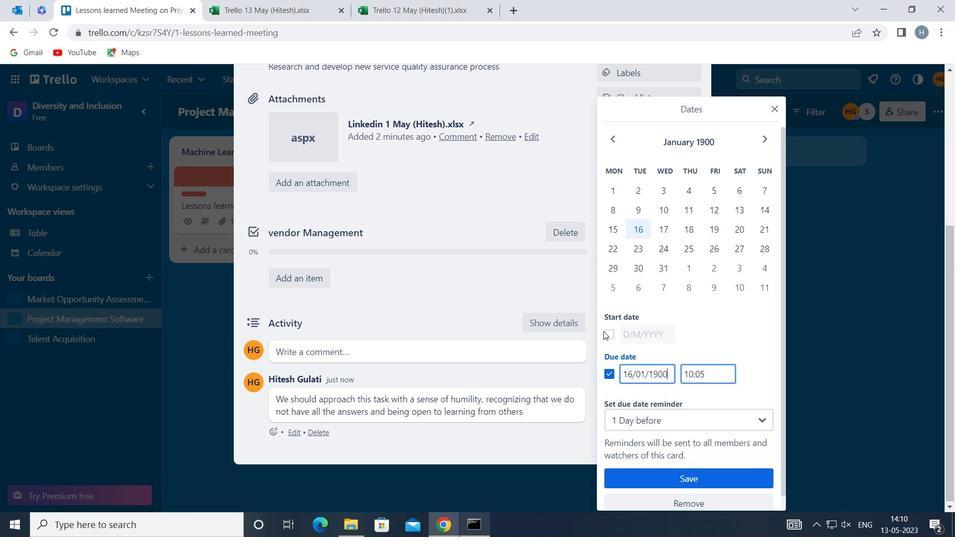 
Action: Mouse moved to (610, 333)
Screenshot: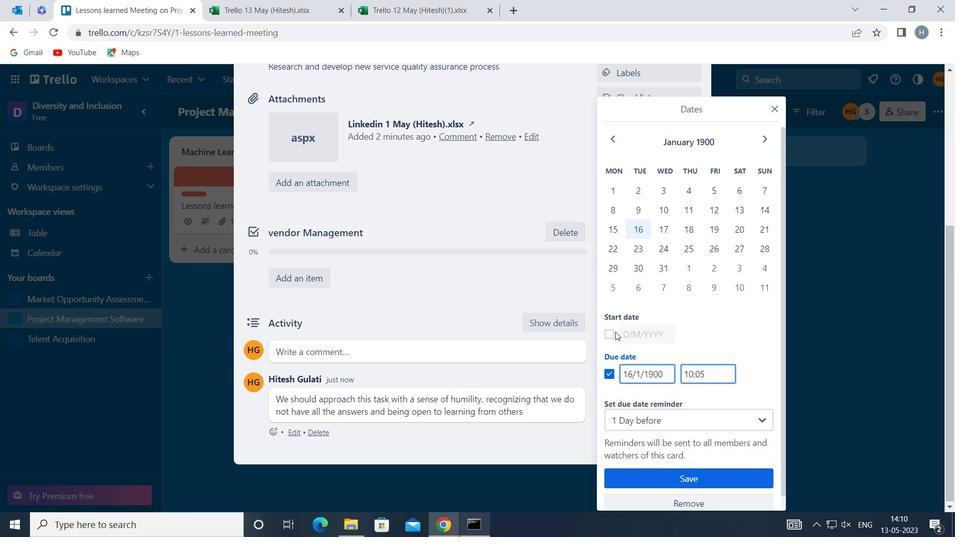 
Action: Mouse pressed left at (610, 333)
Screenshot: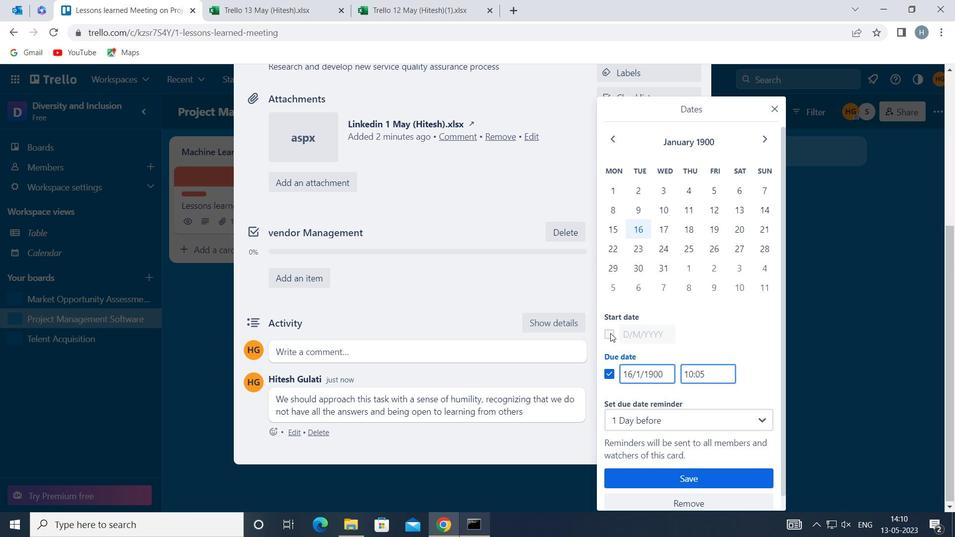 
Action: Mouse moved to (624, 333)
Screenshot: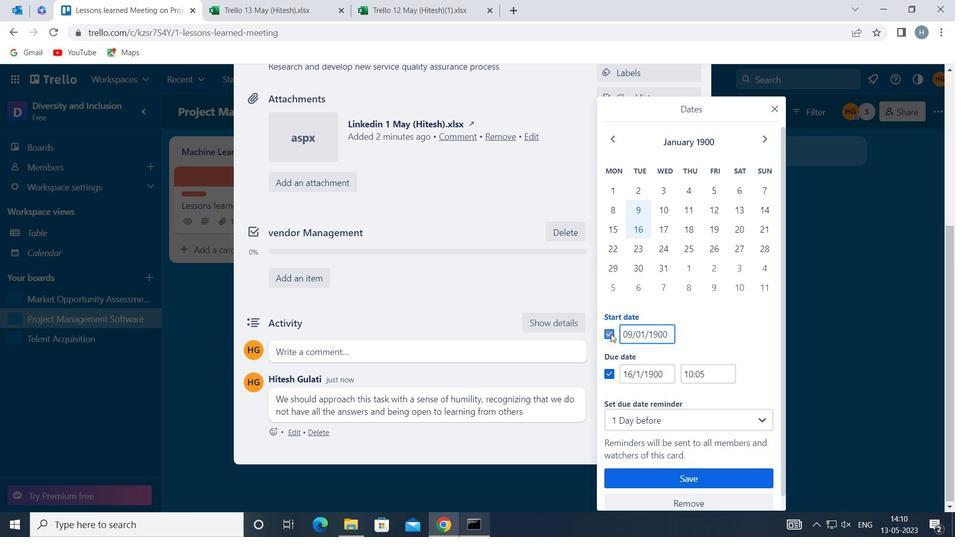 
Action: Mouse pressed left at (624, 333)
Screenshot: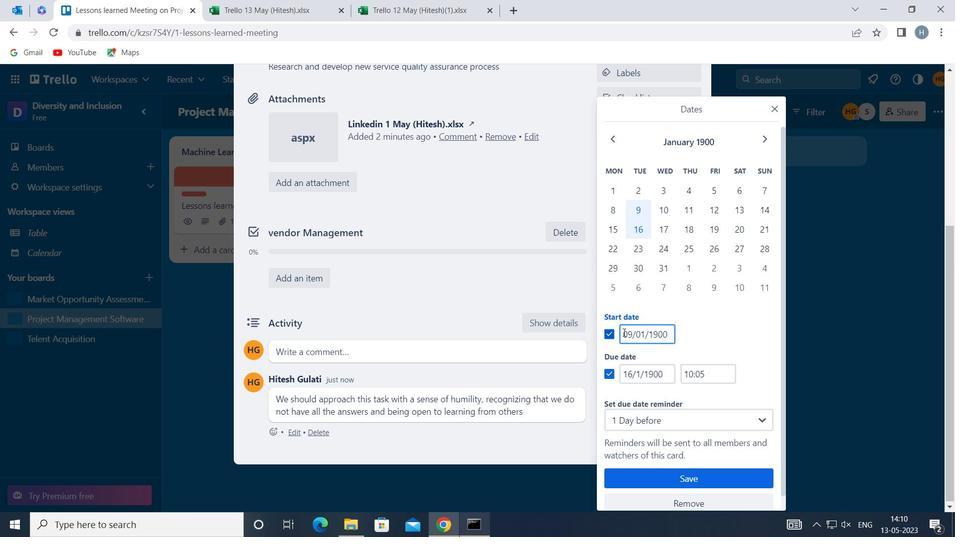 
Action: Key pressed <Key.right><Key.backspace>1
Screenshot: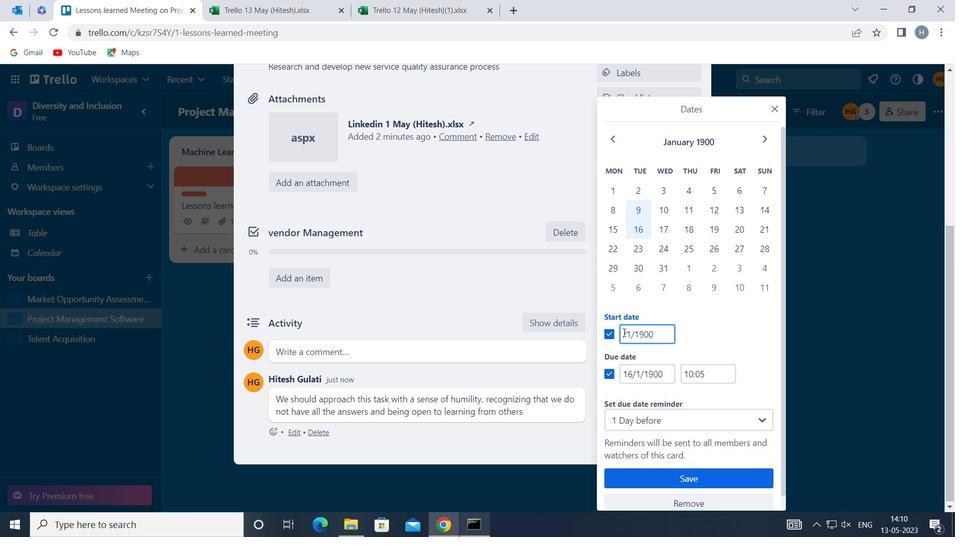 
Action: Mouse moved to (626, 368)
Screenshot: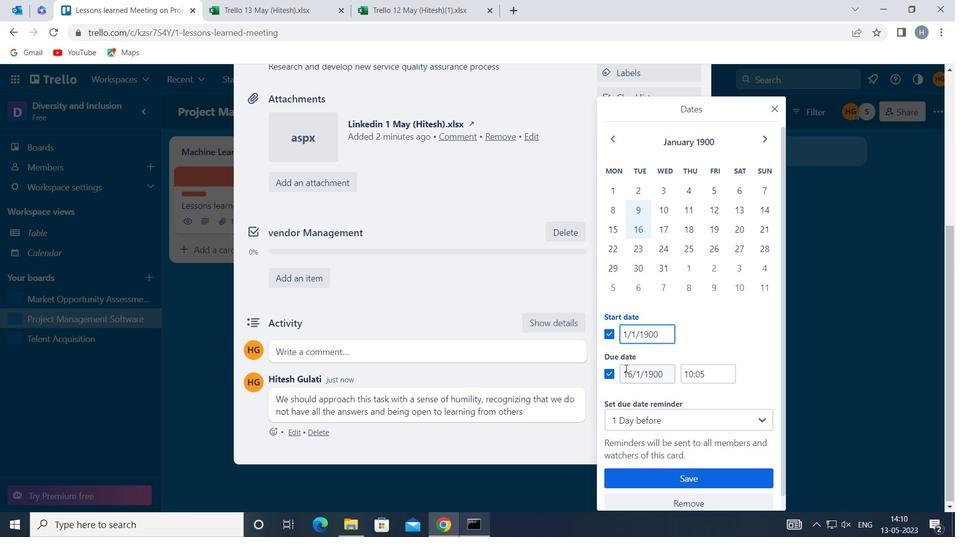 
Action: Mouse pressed left at (626, 368)
Screenshot: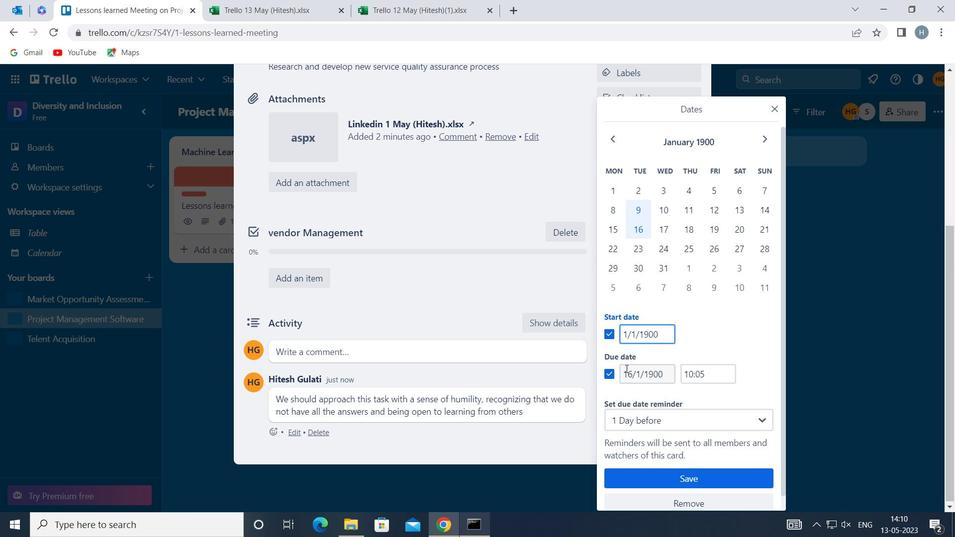 
Action: Key pressed <Key.right><Key.backspace>8<Key.backspace><Key.backspace>8
Screenshot: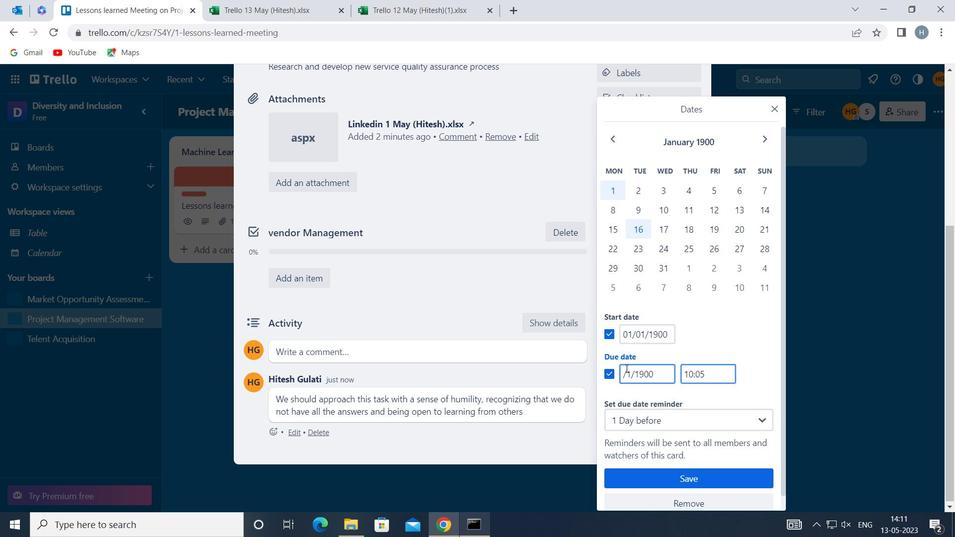 
Action: Mouse moved to (677, 474)
Screenshot: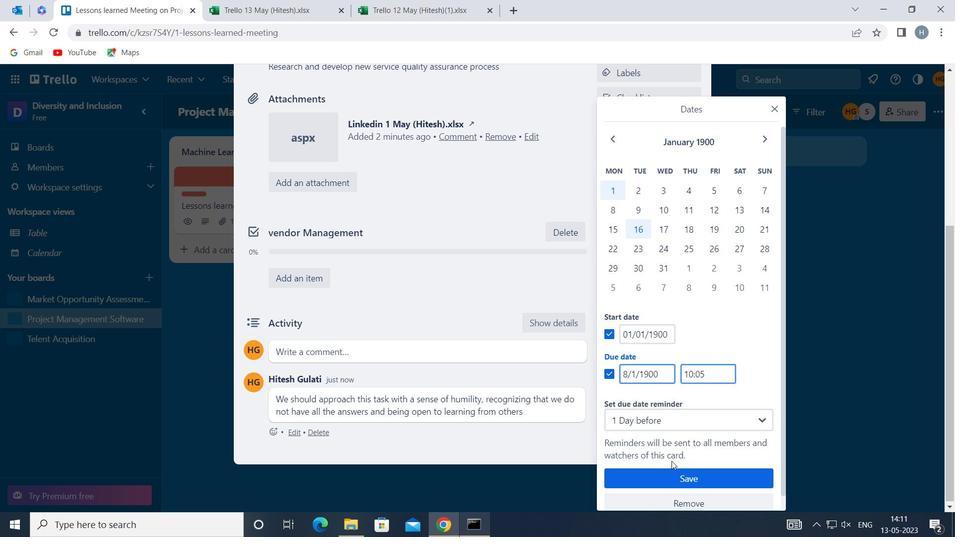 
Action: Mouse pressed left at (677, 474)
Screenshot: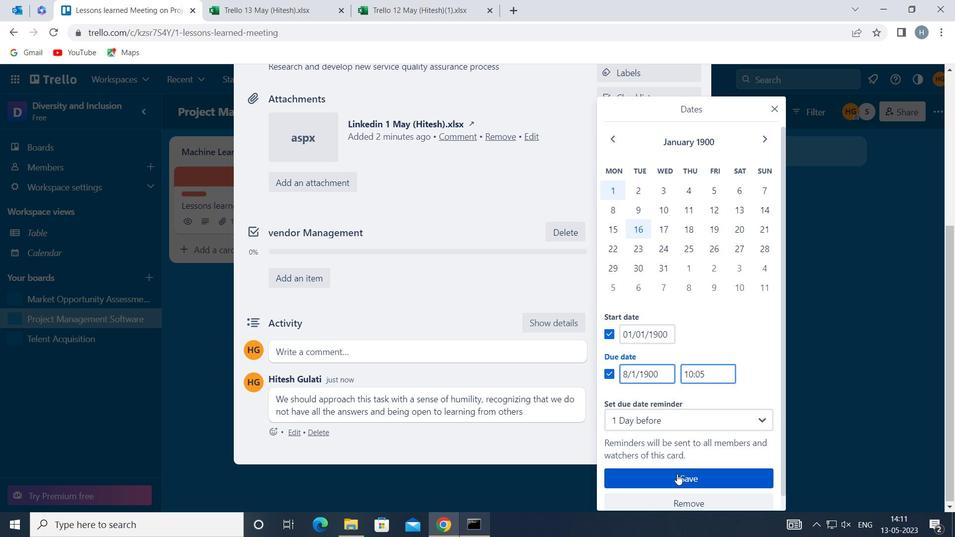 
Action: Mouse moved to (503, 294)
Screenshot: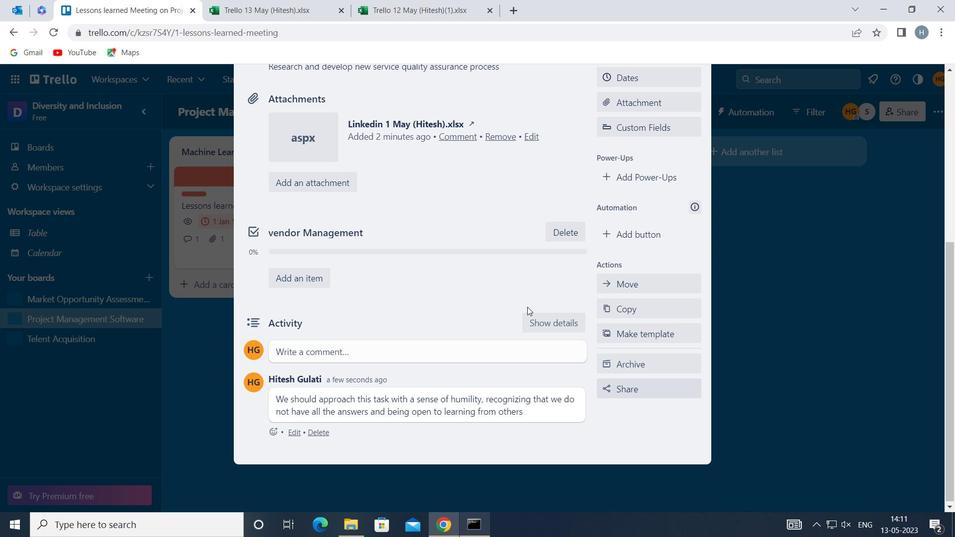 
Action: Key pressed <Key.f8>
Screenshot: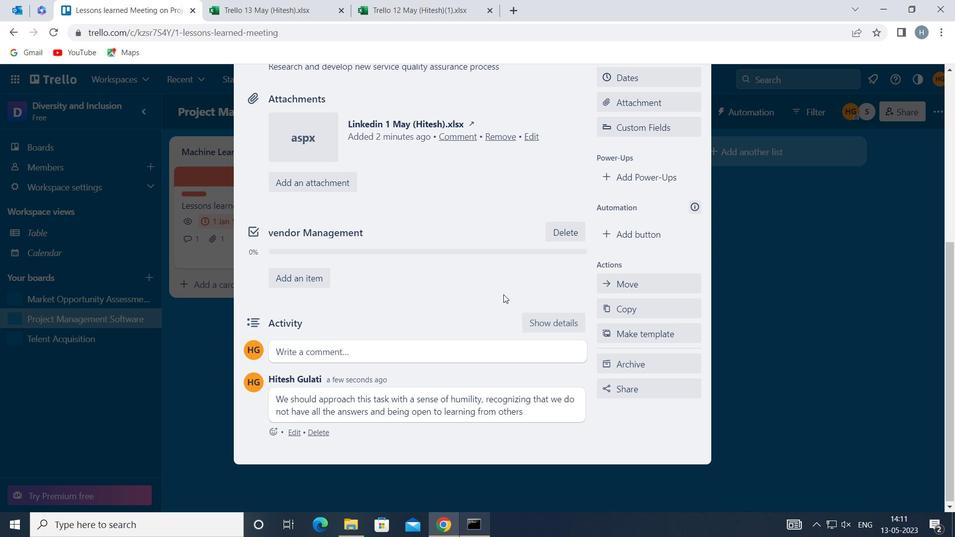 
